 Task: Add Natural Factors Resveratrol Rich to the cart.
Action: Mouse moved to (222, 89)
Screenshot: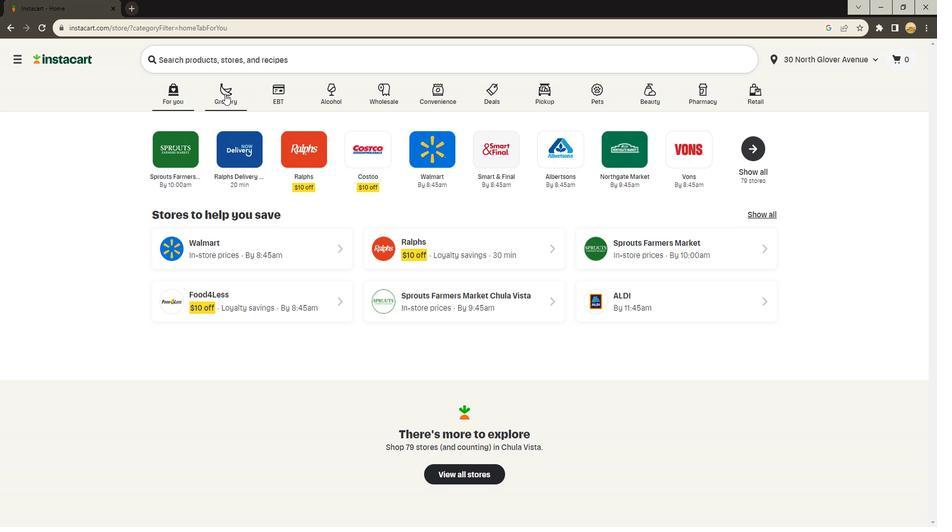 
Action: Mouse pressed left at (222, 89)
Screenshot: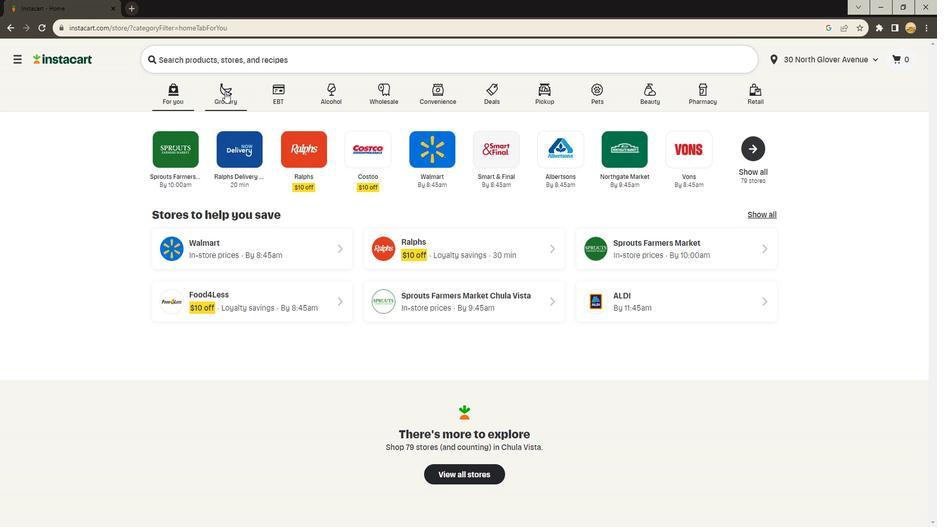 
Action: Mouse moved to (215, 269)
Screenshot: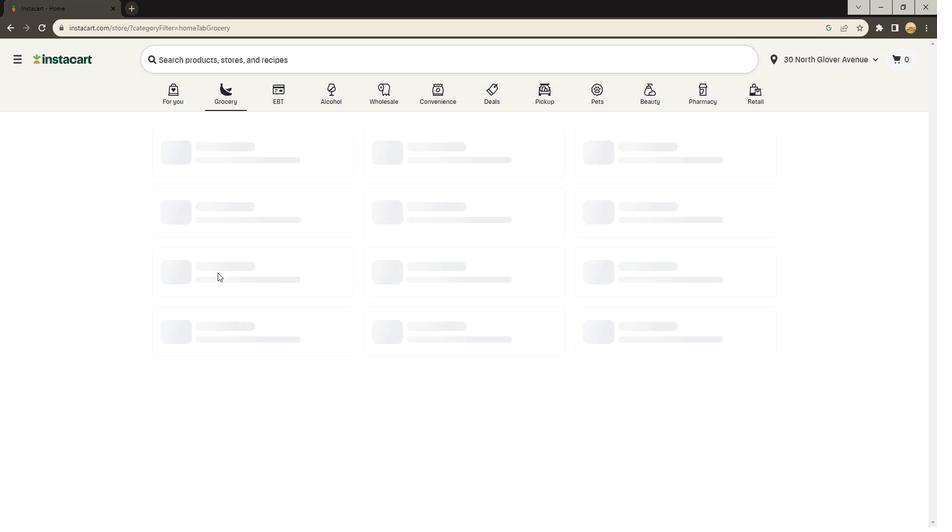 
Action: Mouse pressed left at (215, 269)
Screenshot: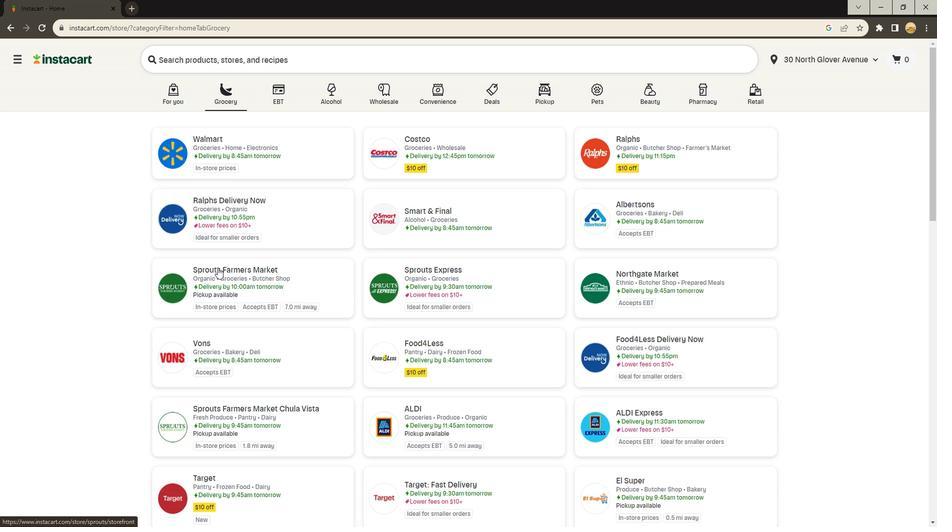 
Action: Mouse moved to (87, 298)
Screenshot: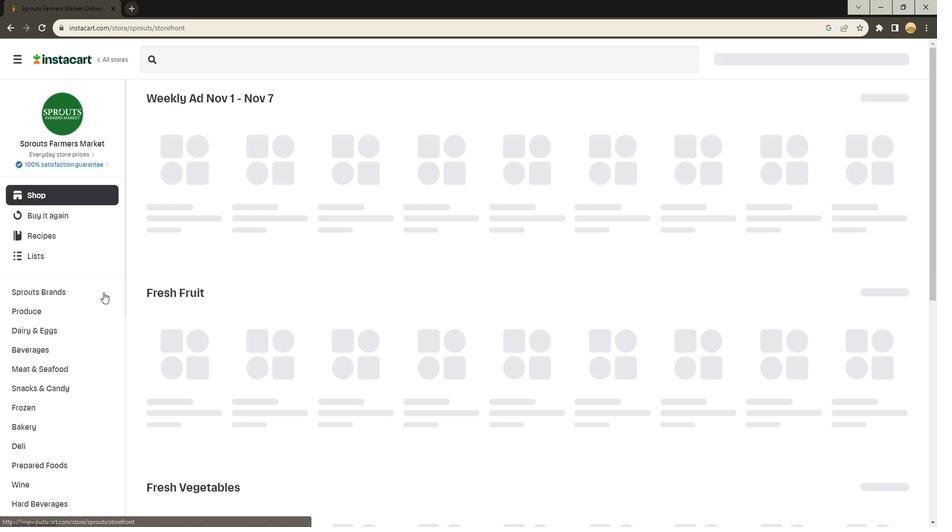 
Action: Mouse scrolled (87, 297) with delta (0, 0)
Screenshot: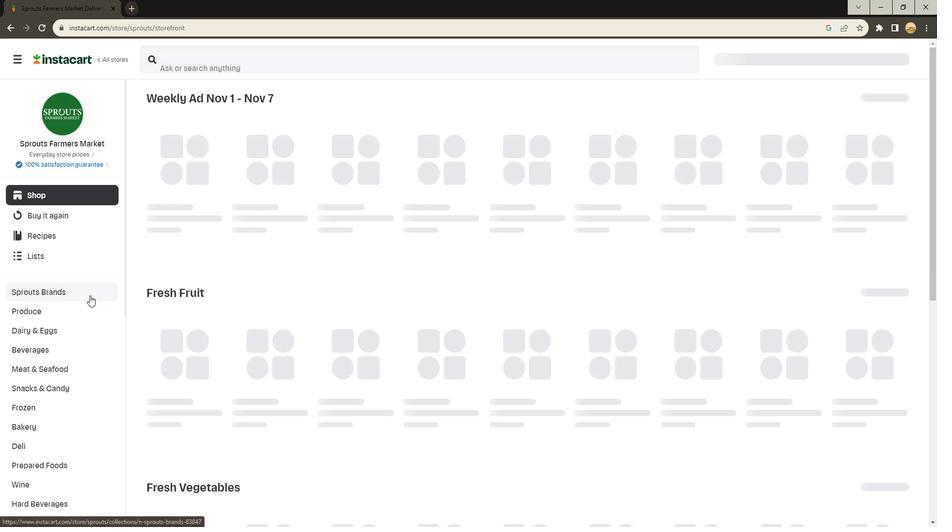 
Action: Mouse scrolled (87, 297) with delta (0, 0)
Screenshot: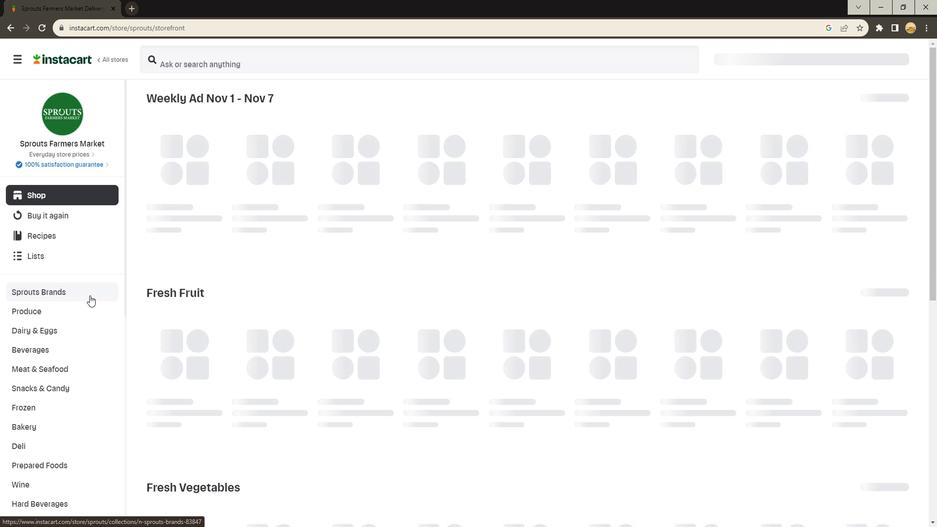 
Action: Mouse scrolled (87, 297) with delta (0, 0)
Screenshot: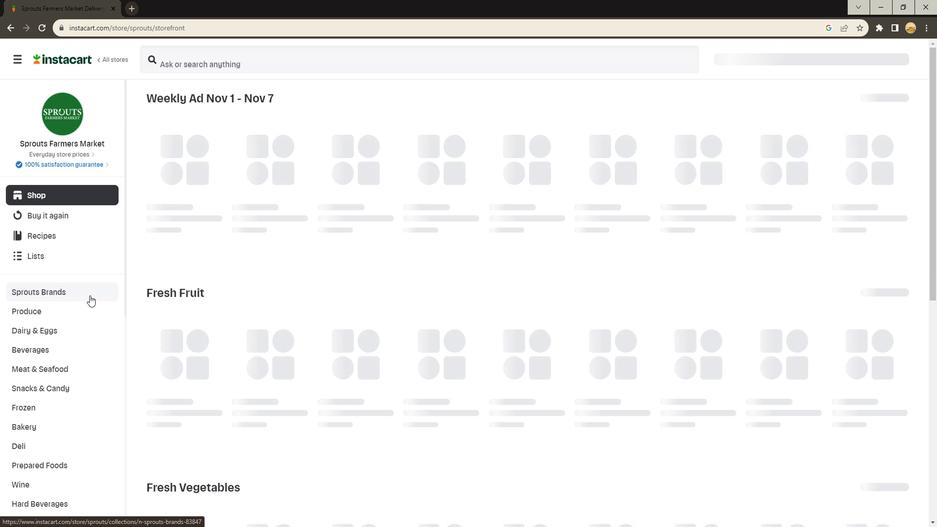
Action: Mouse scrolled (87, 297) with delta (0, 0)
Screenshot: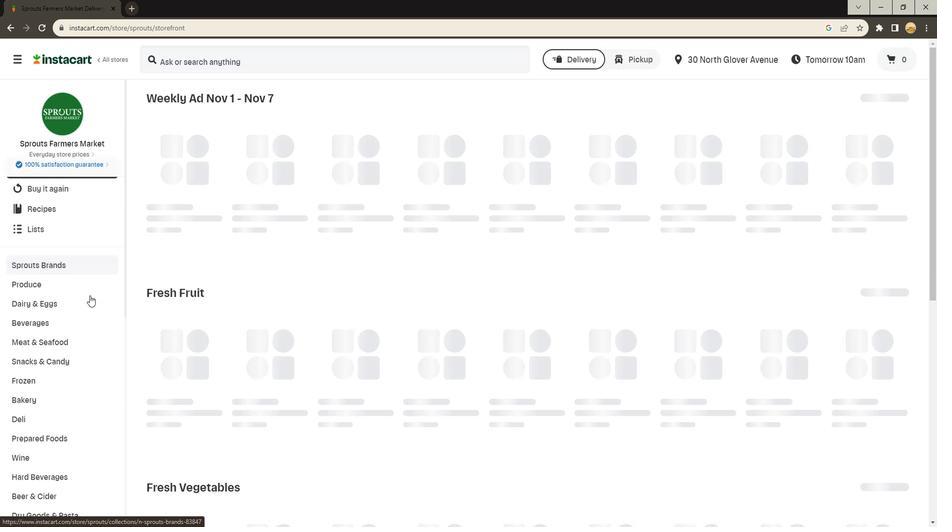 
Action: Mouse moved to (87, 298)
Screenshot: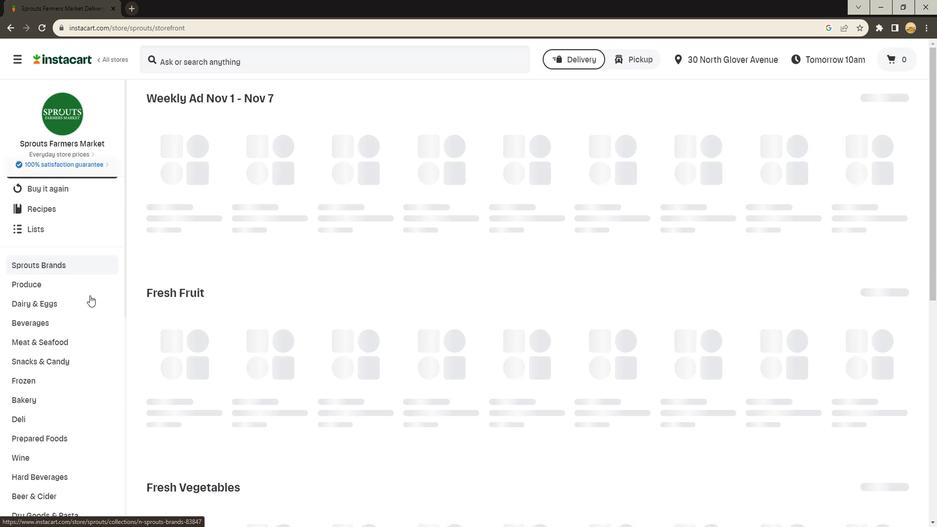 
Action: Mouse scrolled (87, 298) with delta (0, 0)
Screenshot: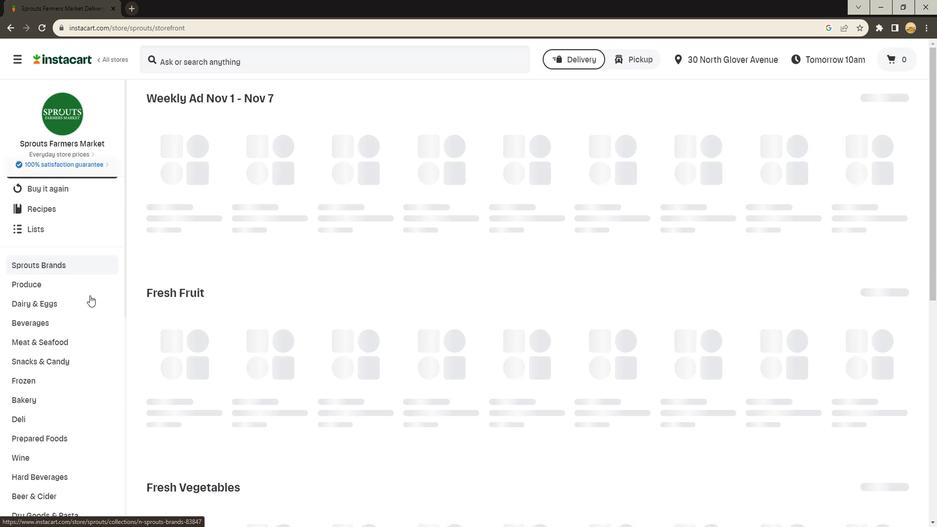 
Action: Mouse scrolled (87, 298) with delta (0, 0)
Screenshot: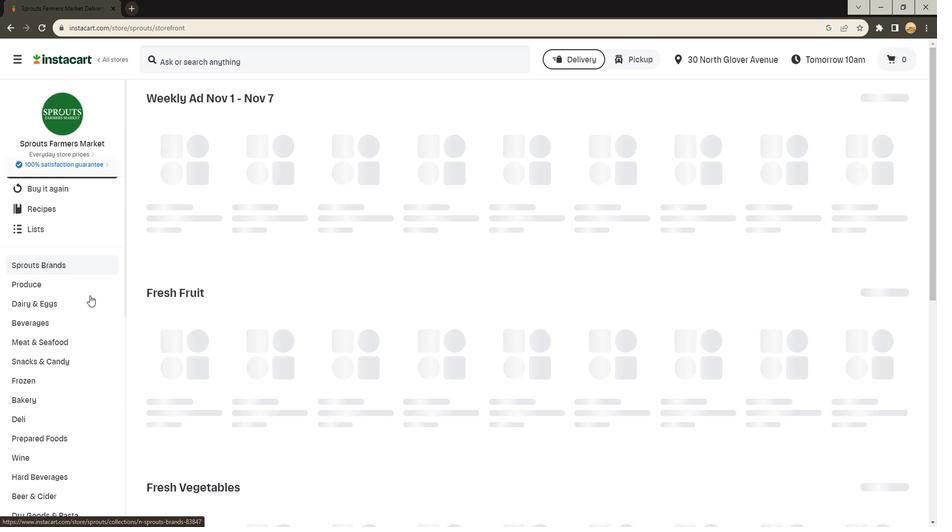 
Action: Mouse scrolled (87, 298) with delta (0, 0)
Screenshot: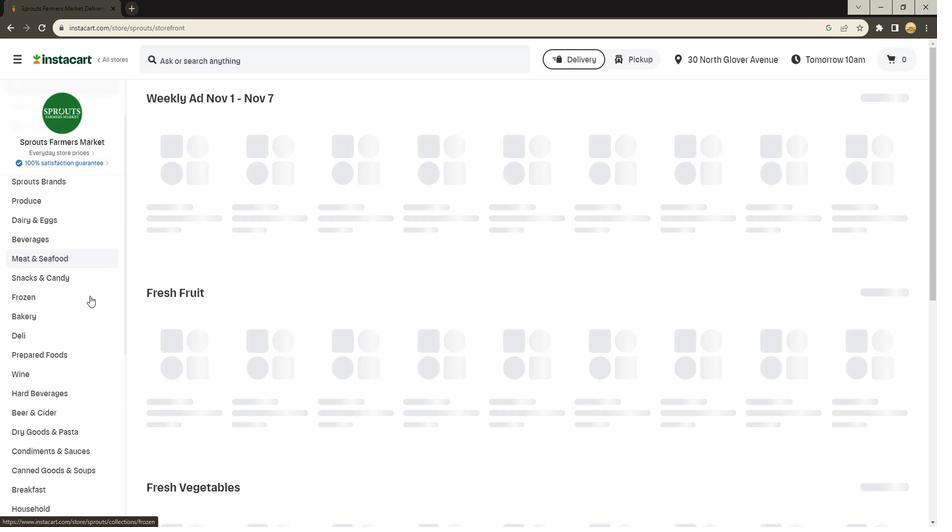 
Action: Mouse scrolled (87, 298) with delta (0, 0)
Screenshot: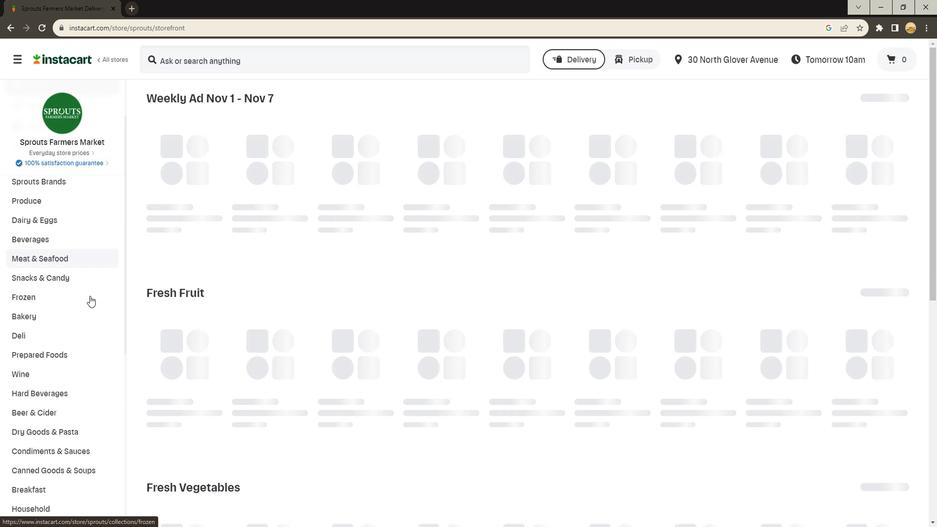 
Action: Mouse moved to (44, 287)
Screenshot: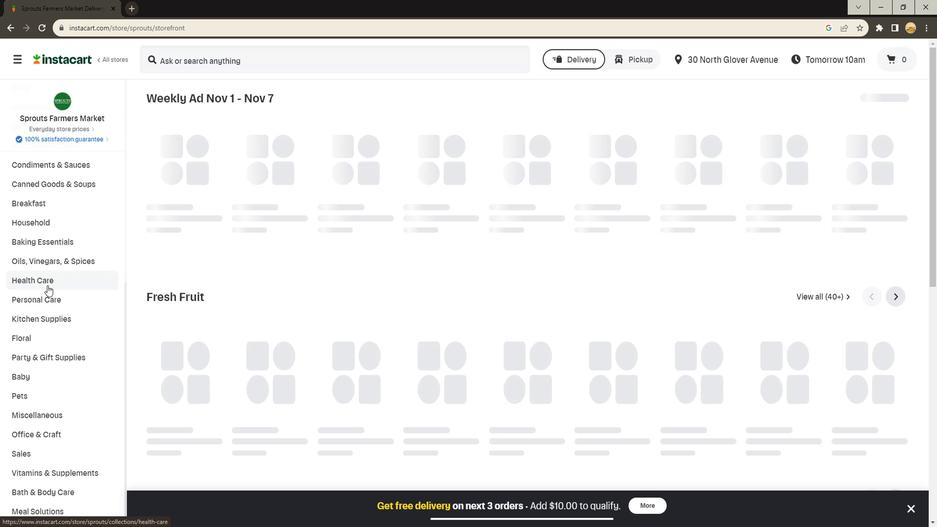 
Action: Mouse pressed left at (44, 287)
Screenshot: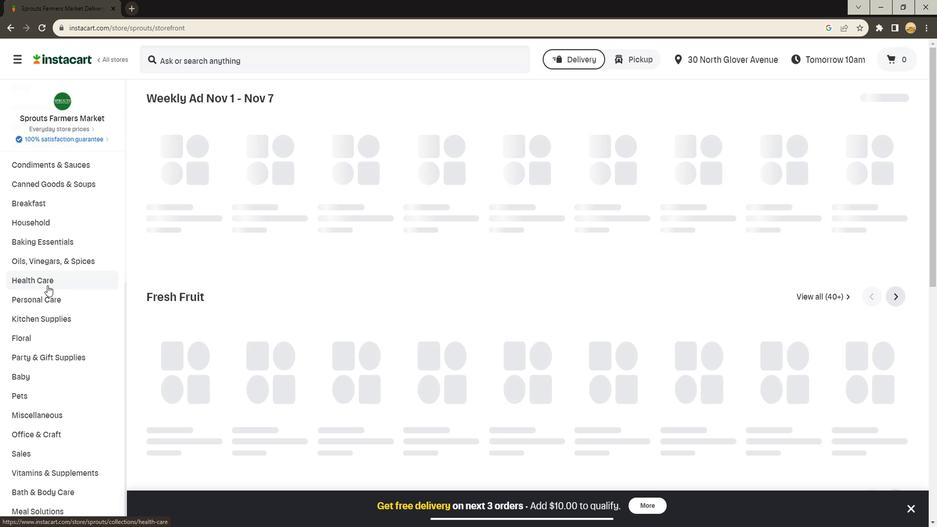 
Action: Mouse moved to (357, 127)
Screenshot: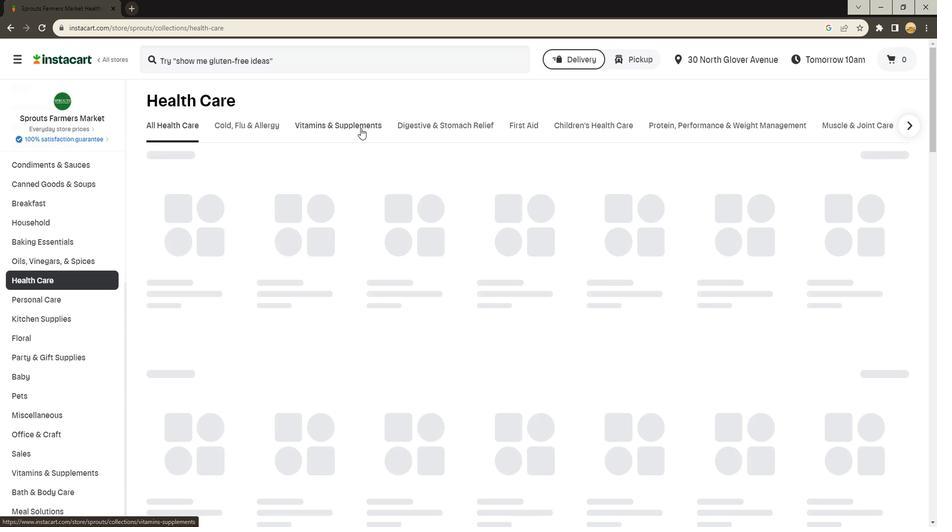 
Action: Mouse pressed left at (357, 127)
Screenshot: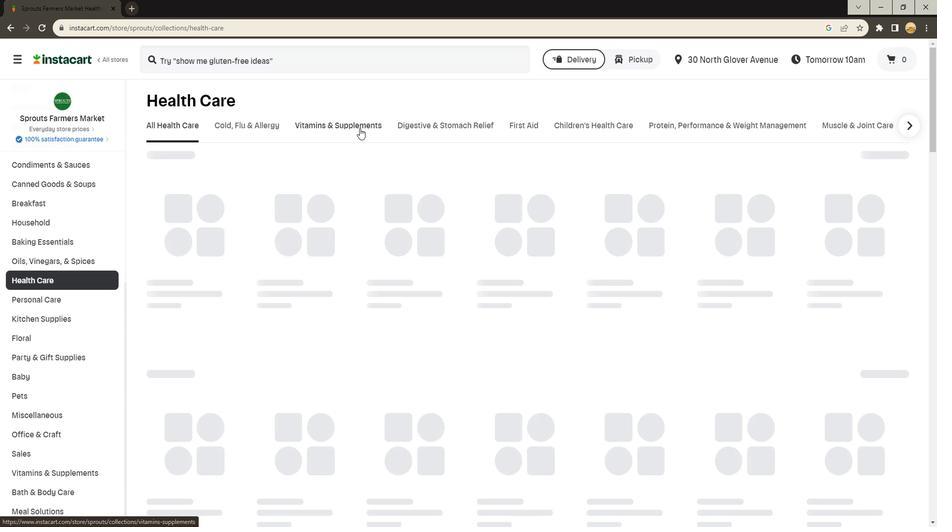 
Action: Mouse moved to (916, 166)
Screenshot: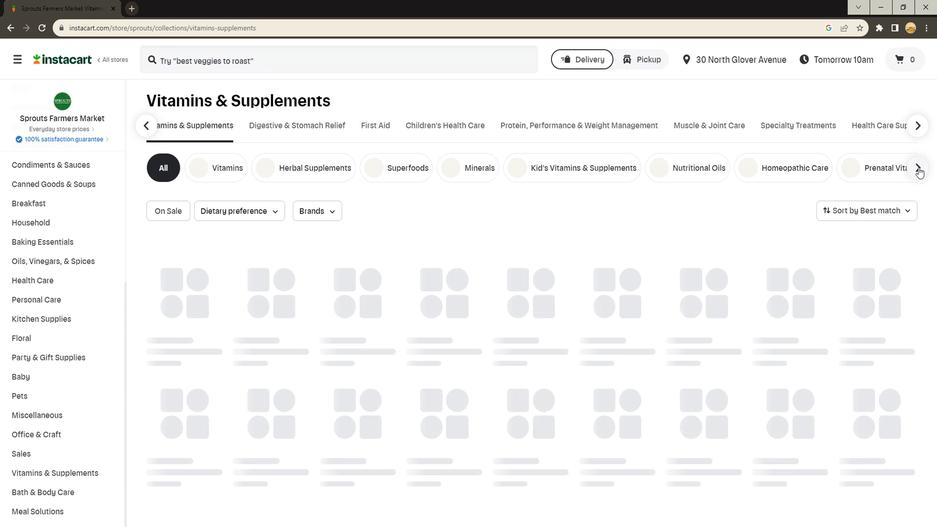 
Action: Mouse pressed left at (916, 166)
Screenshot: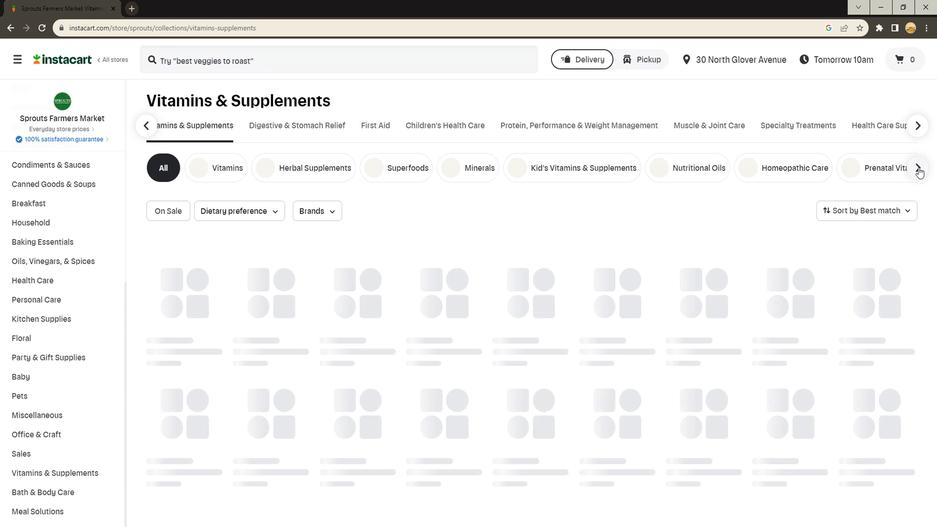 
Action: Mouse moved to (508, 164)
Screenshot: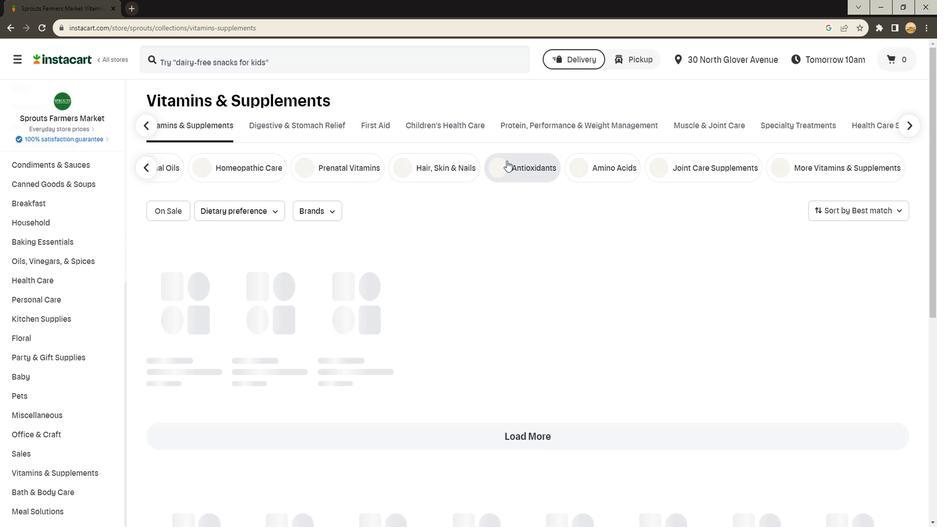 
Action: Mouse pressed left at (508, 164)
Screenshot: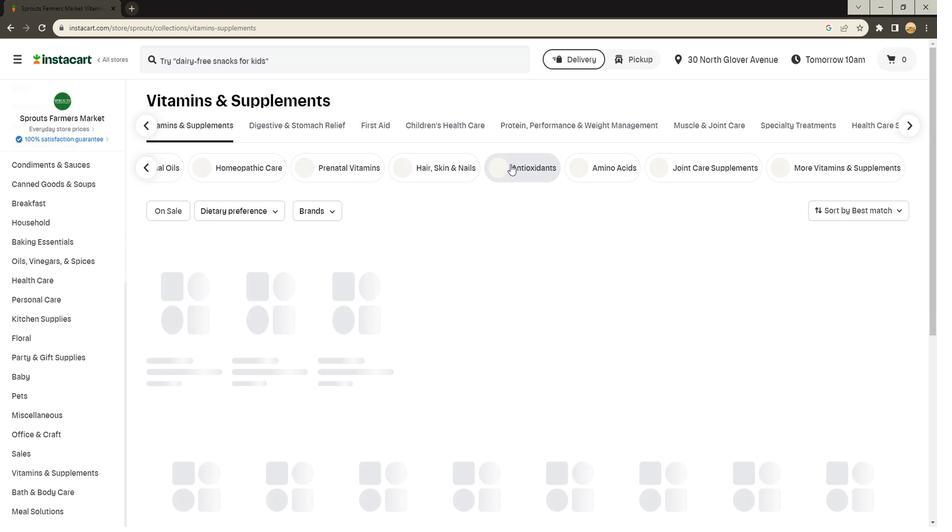
Action: Mouse moved to (269, 56)
Screenshot: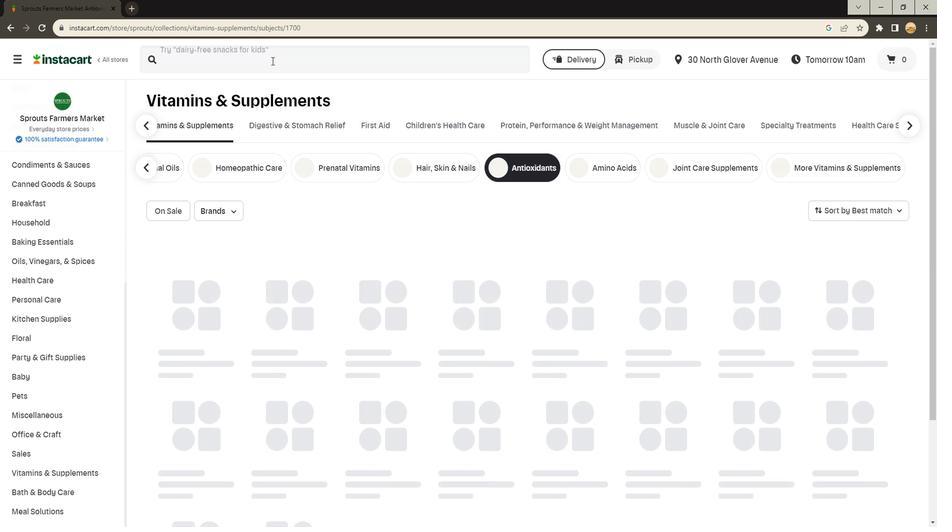 
Action: Mouse pressed left at (269, 56)
Screenshot: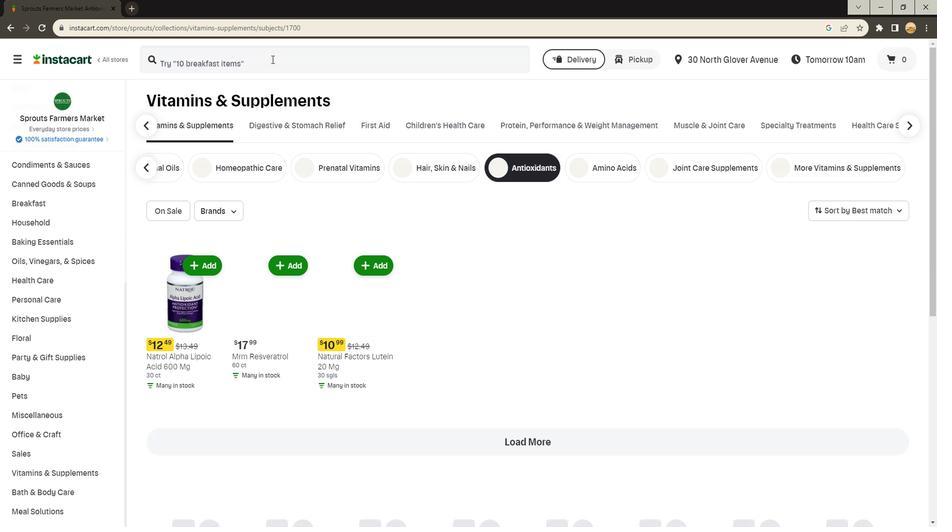 
Action: Key pressed <Key.shift>NAtural<Key.space><Key.shift><Key.shift><Key.shift>Factors<Key.space><Key.shift>Reseratrol<Key.space><Key.shift>Rich<Key.enter>
Screenshot: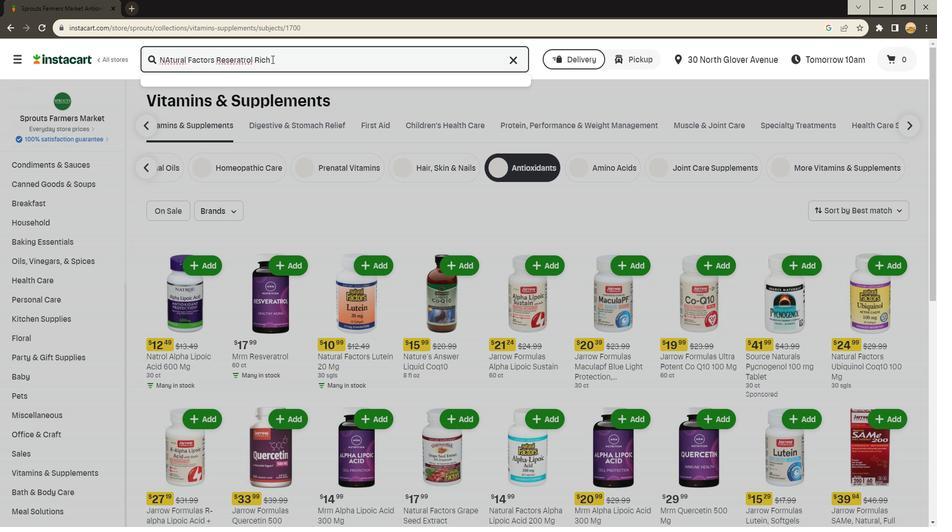 
Action: Mouse moved to (267, 320)
Screenshot: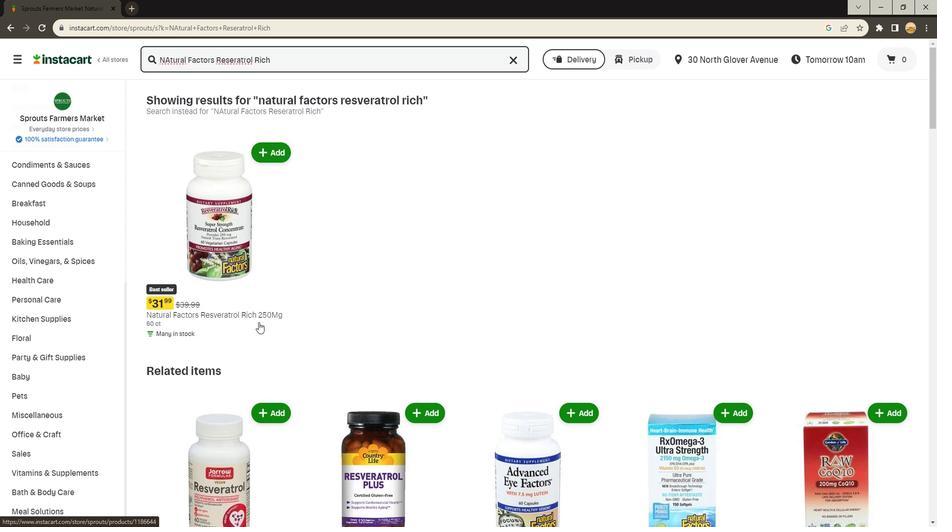 
Action: Mouse scrolled (267, 320) with delta (0, 0)
Screenshot: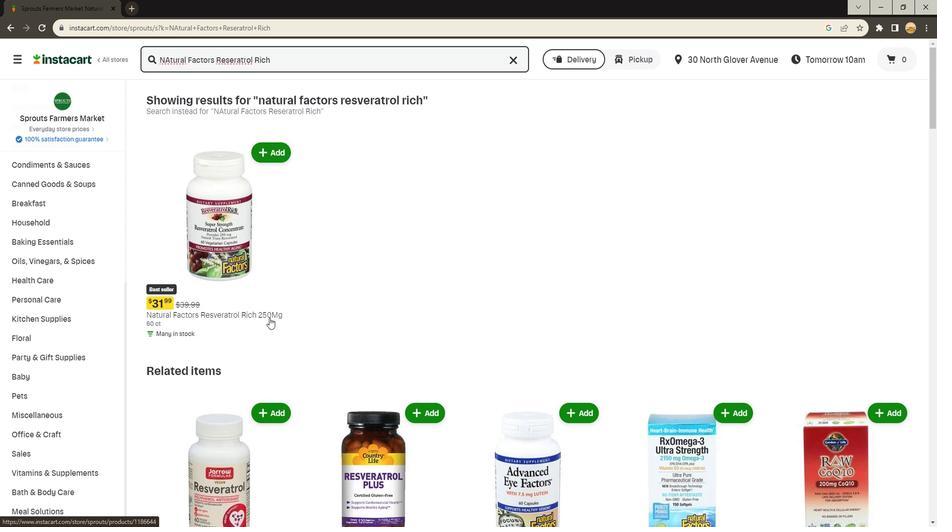 
Action: Mouse scrolled (267, 320) with delta (0, 0)
Screenshot: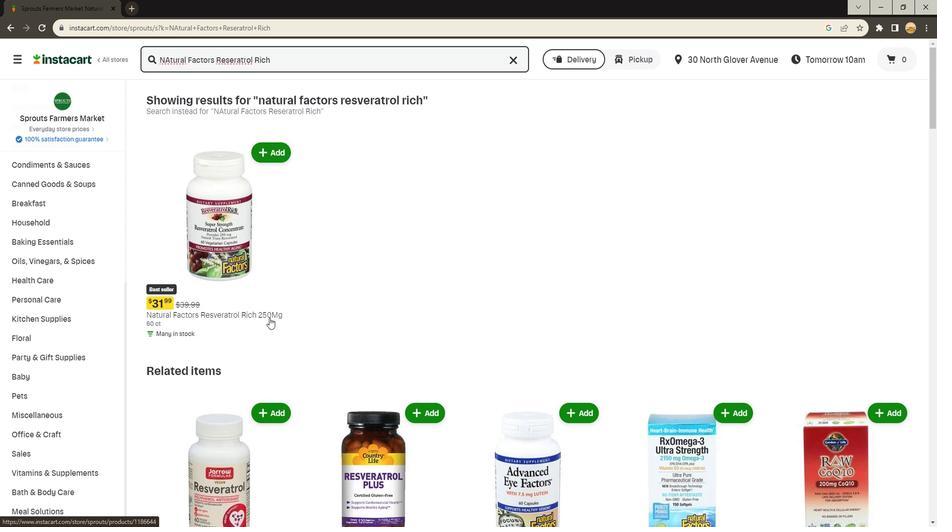 
Action: Mouse scrolled (267, 320) with delta (0, 0)
Screenshot: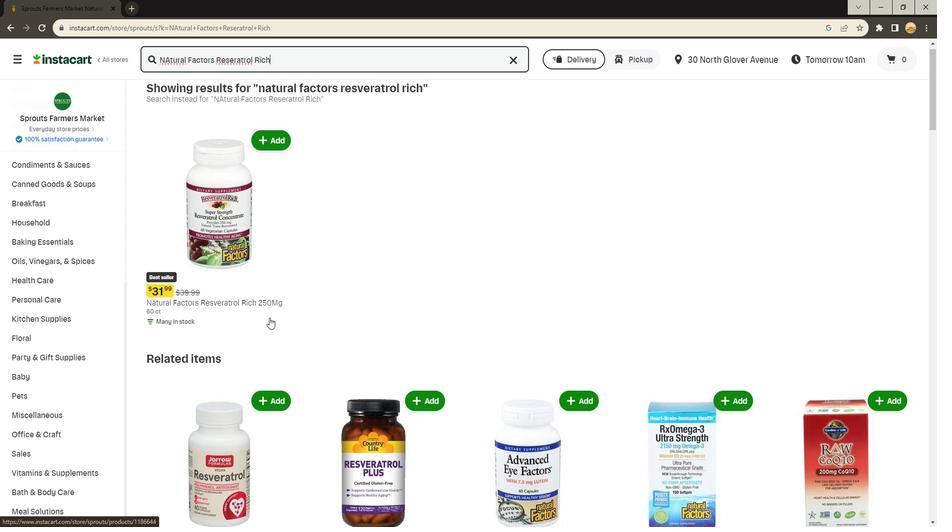 
Action: Mouse scrolled (267, 320) with delta (0, 0)
Screenshot: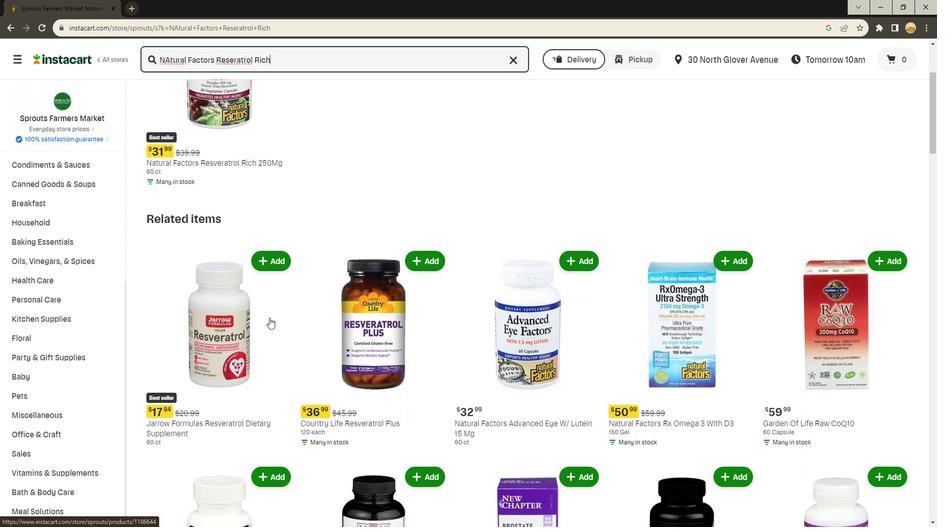 
Action: Mouse scrolled (267, 320) with delta (0, 0)
Screenshot: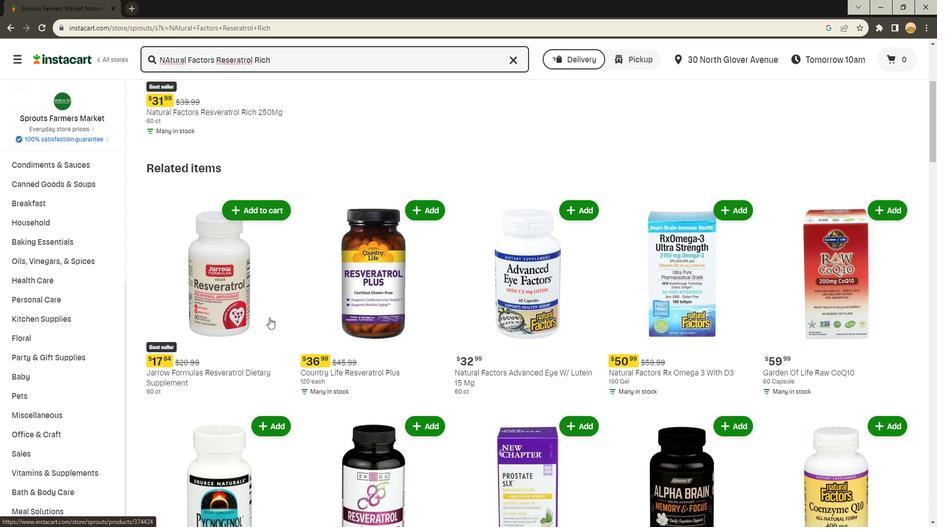 
Action: Mouse scrolled (267, 320) with delta (0, 0)
Screenshot: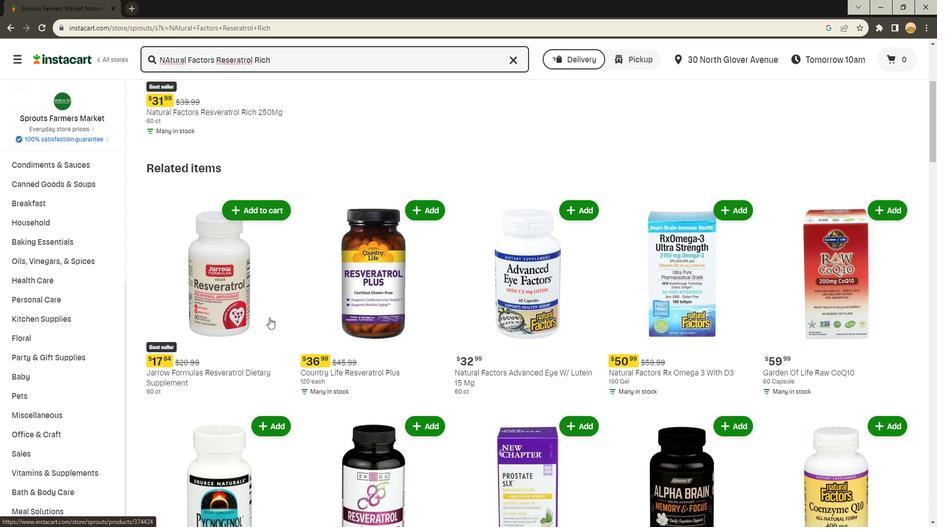 
Action: Mouse scrolled (267, 320) with delta (0, 0)
Screenshot: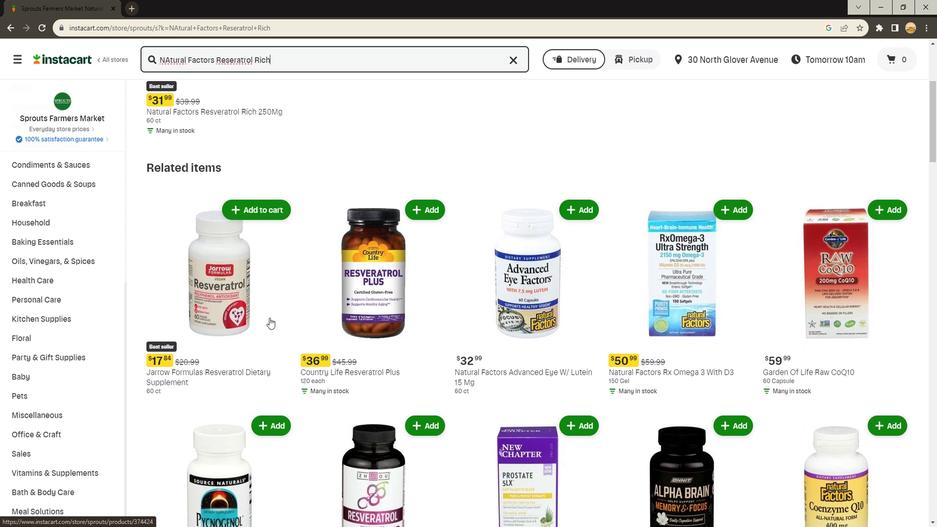
Action: Mouse scrolled (267, 320) with delta (0, 0)
Screenshot: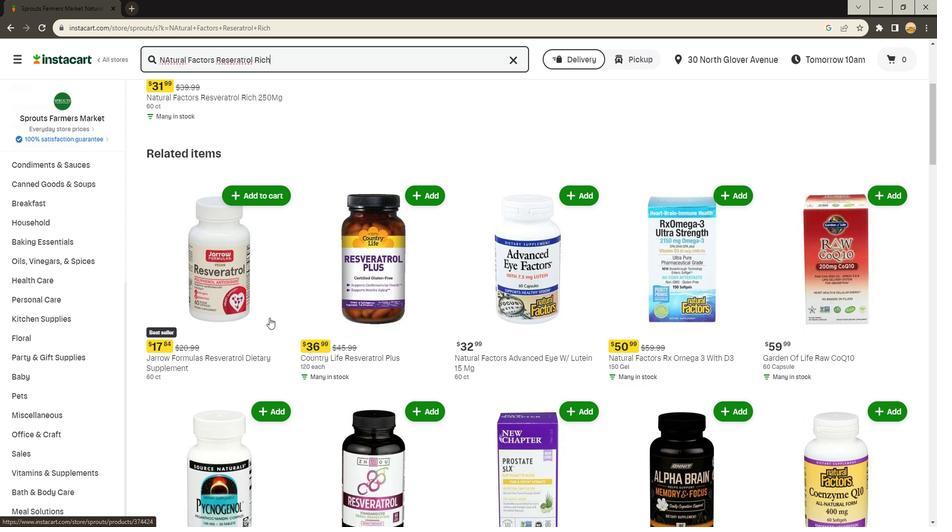
Action: Mouse scrolled (267, 320) with delta (0, 0)
Screenshot: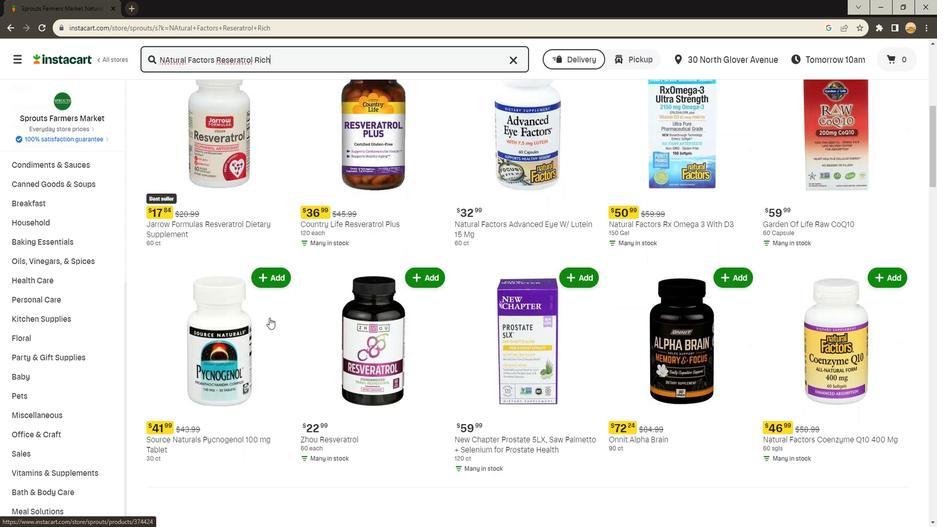 
Action: Mouse scrolled (267, 320) with delta (0, 0)
Screenshot: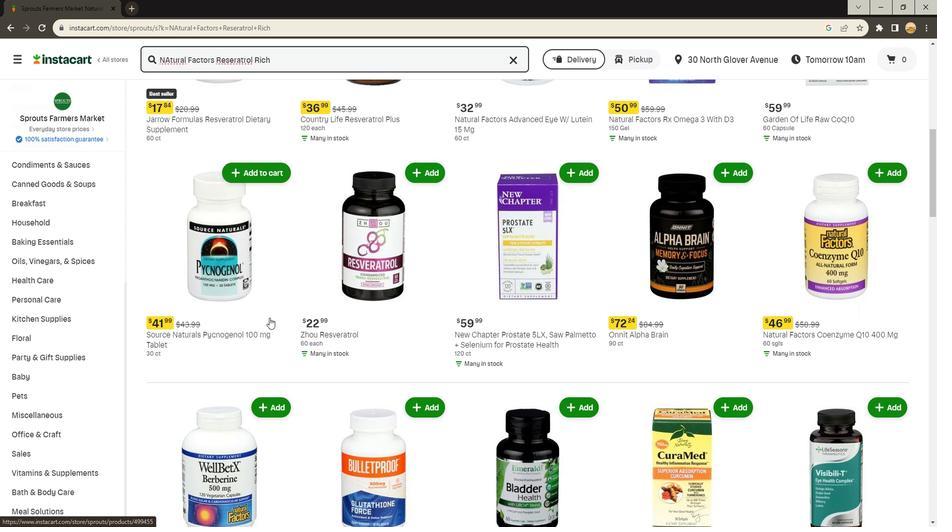 
Action: Mouse scrolled (267, 320) with delta (0, 0)
Screenshot: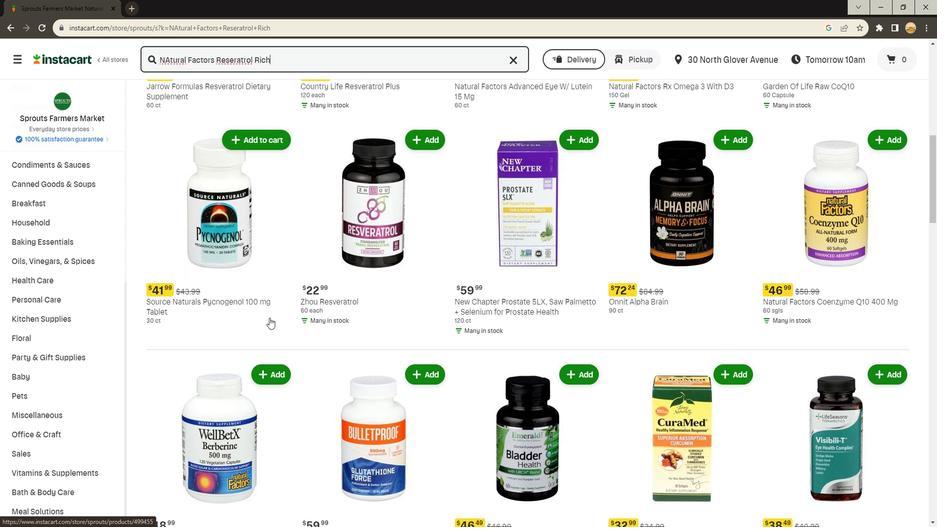 
Action: Mouse scrolled (267, 320) with delta (0, 0)
Screenshot: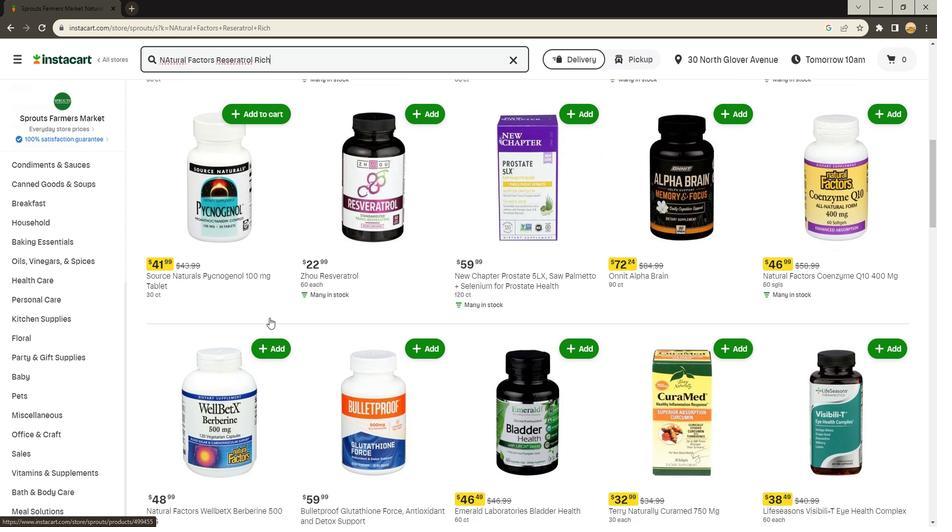 
Action: Mouse scrolled (267, 320) with delta (0, 0)
Screenshot: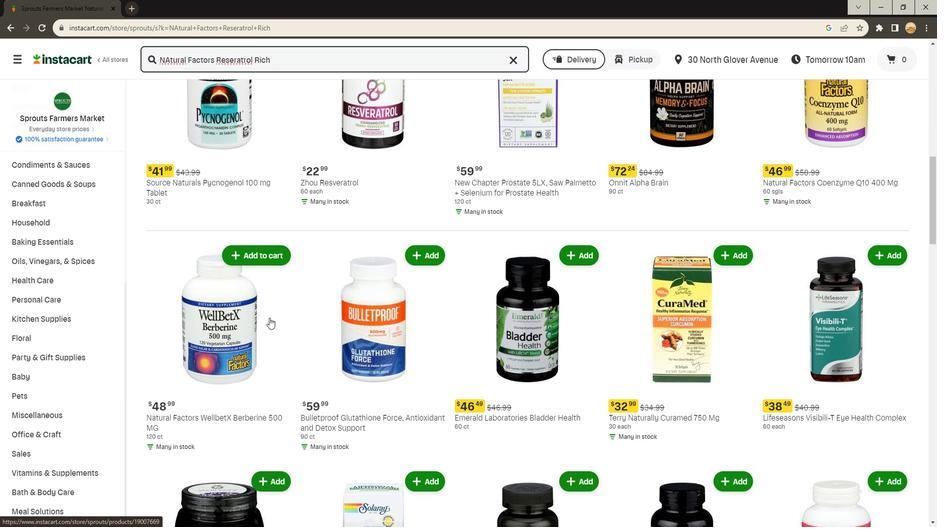 
Action: Mouse scrolled (267, 320) with delta (0, 0)
Screenshot: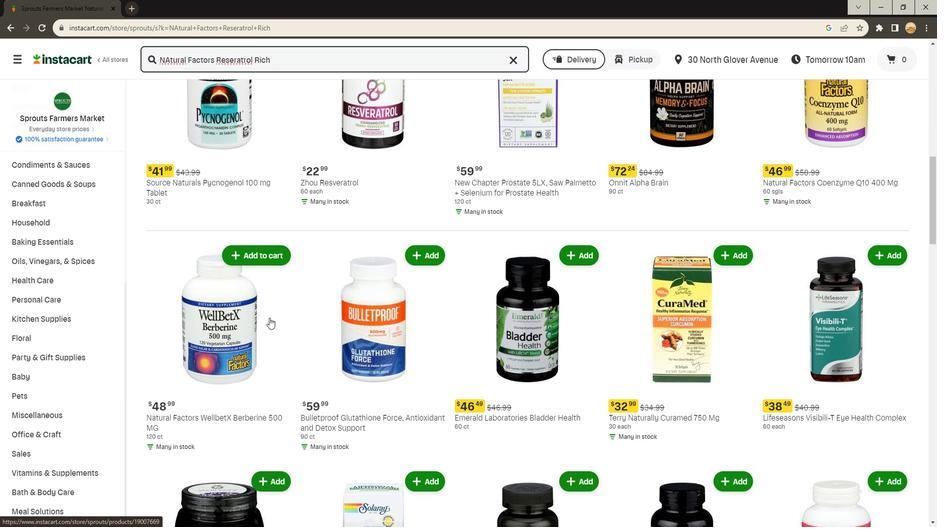 
Action: Mouse scrolled (267, 320) with delta (0, 0)
Screenshot: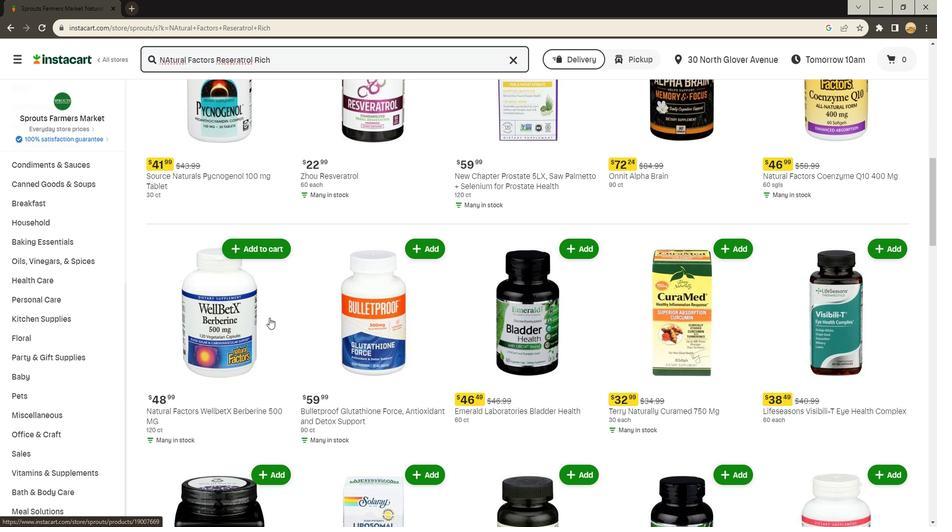 
Action: Mouse scrolled (267, 320) with delta (0, 0)
Screenshot: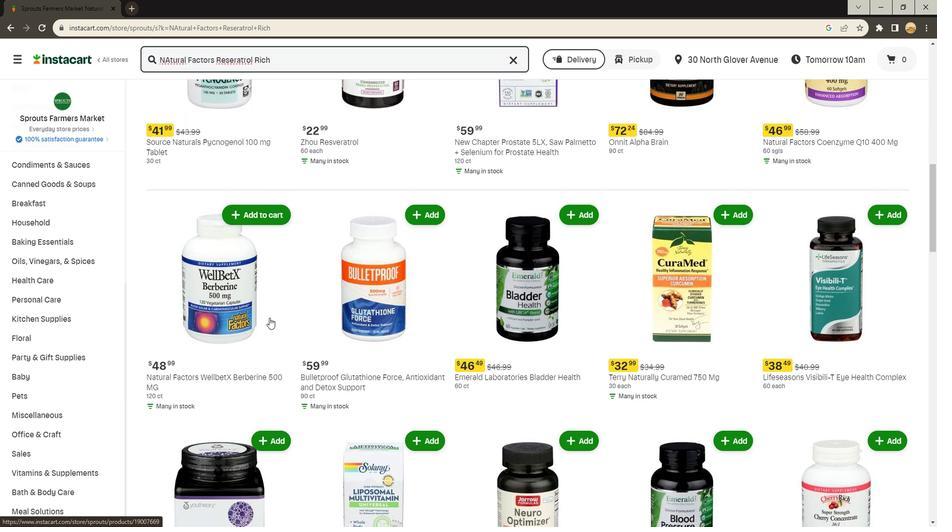 
Action: Mouse scrolled (267, 320) with delta (0, 0)
Screenshot: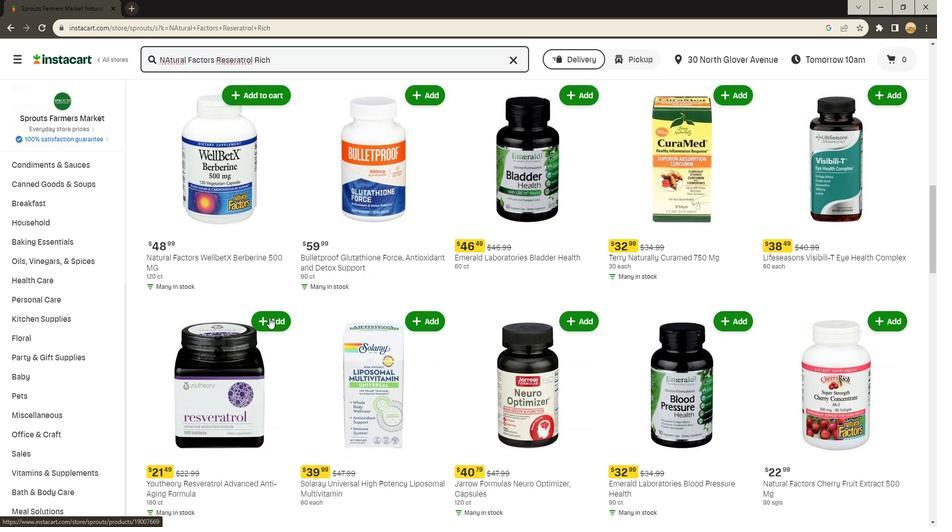 
Action: Mouse scrolled (267, 320) with delta (0, 0)
Screenshot: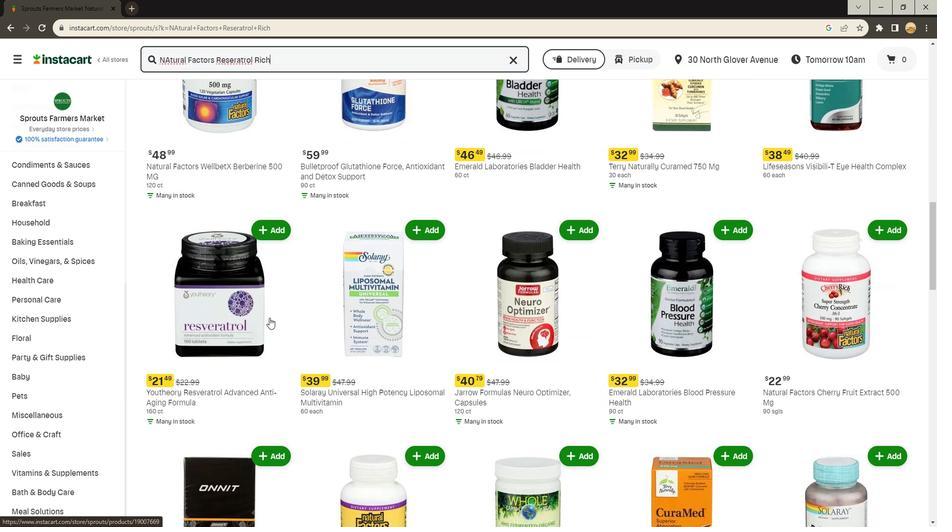 
Action: Mouse scrolled (267, 320) with delta (0, 0)
Screenshot: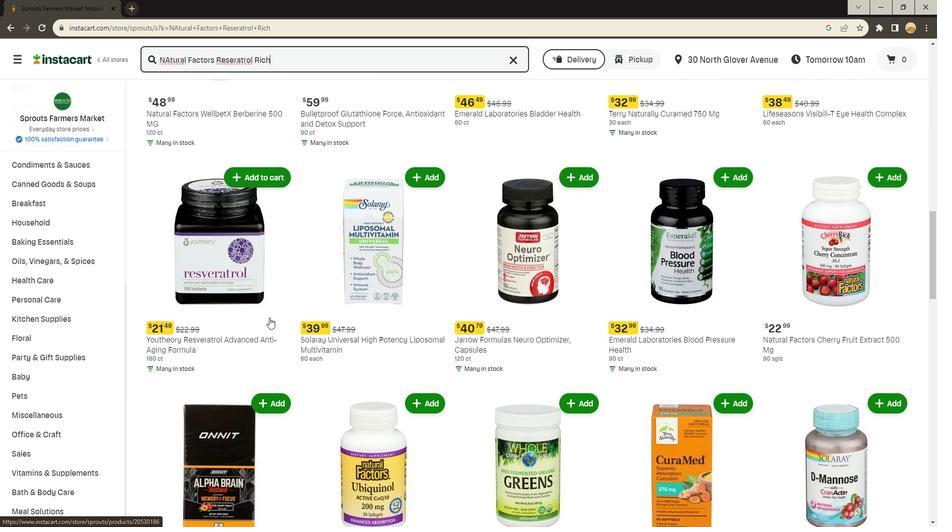 
Action: Mouse scrolled (267, 320) with delta (0, 0)
Screenshot: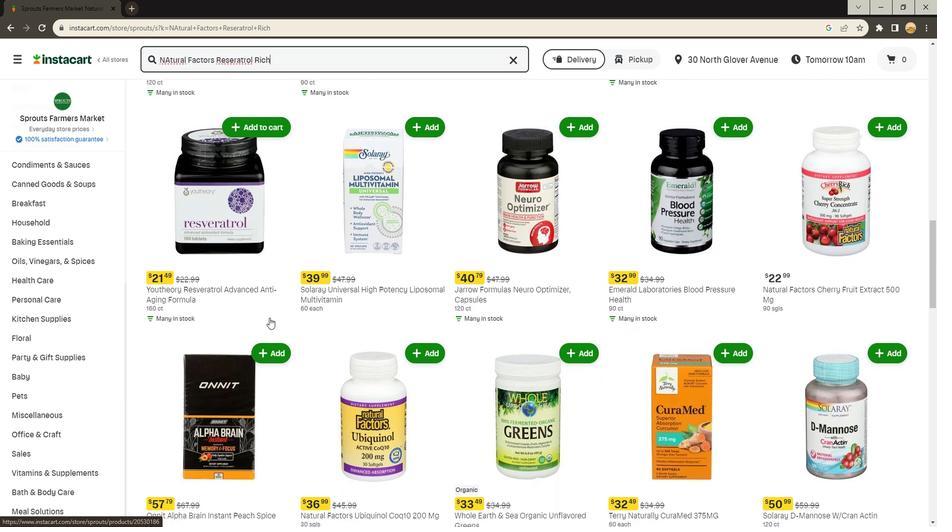 
Action: Mouse scrolled (267, 320) with delta (0, 0)
Screenshot: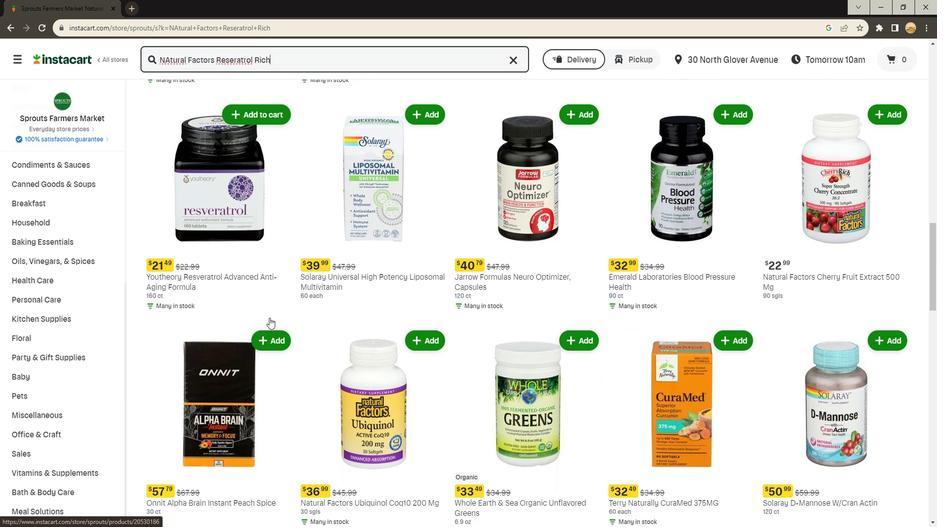 
Action: Mouse scrolled (267, 320) with delta (0, 0)
Screenshot: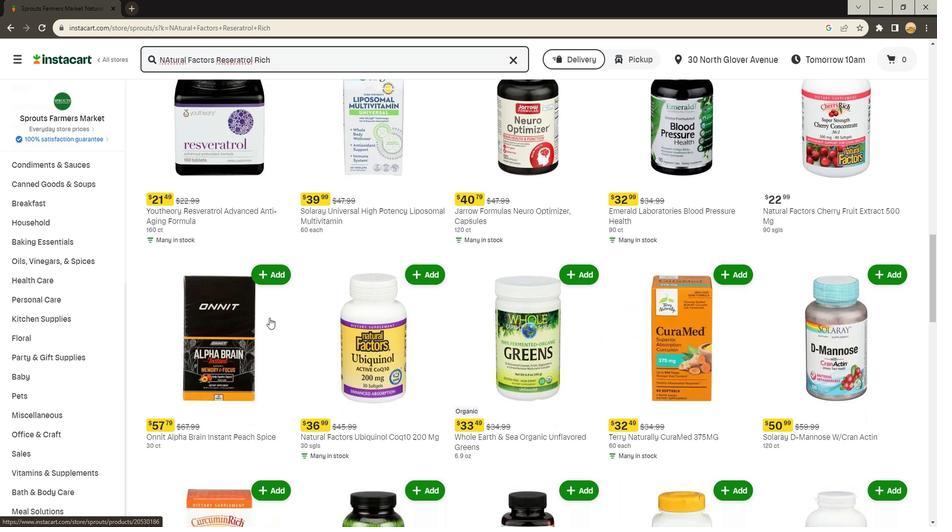 
Action: Mouse scrolled (267, 320) with delta (0, 0)
Screenshot: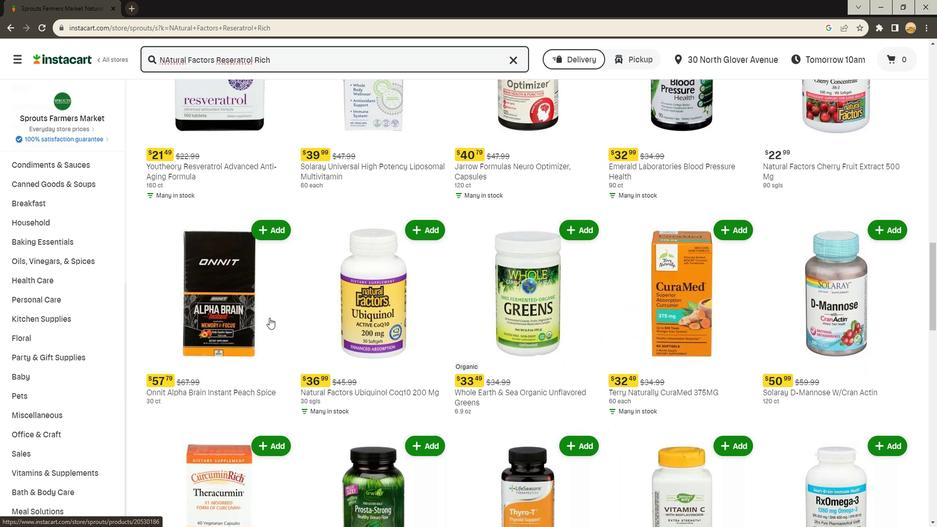 
Action: Mouse scrolled (267, 320) with delta (0, 0)
Screenshot: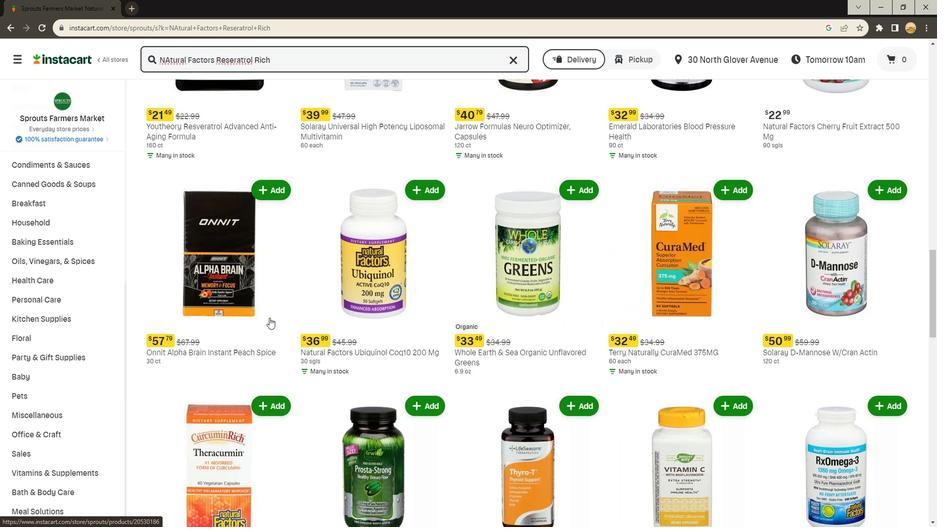 
Action: Mouse scrolled (267, 320) with delta (0, 0)
Screenshot: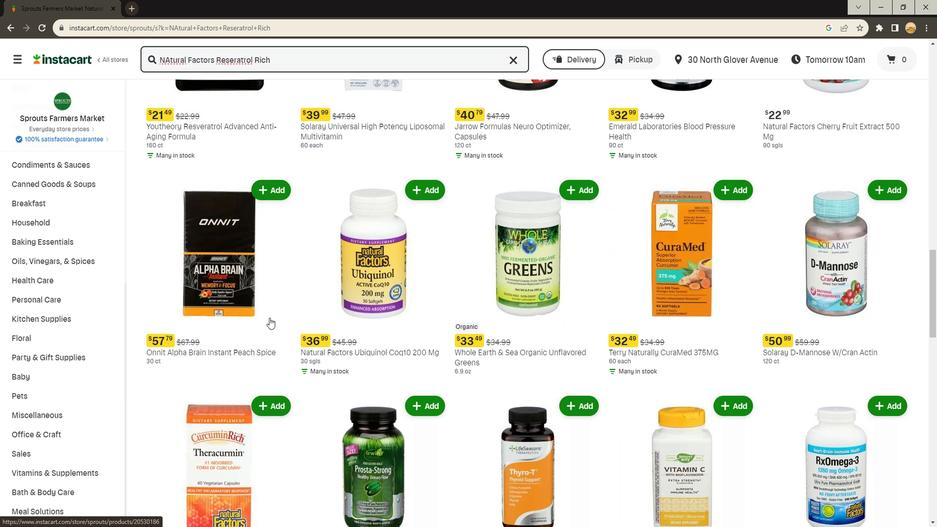 
Action: Mouse scrolled (267, 320) with delta (0, 0)
Screenshot: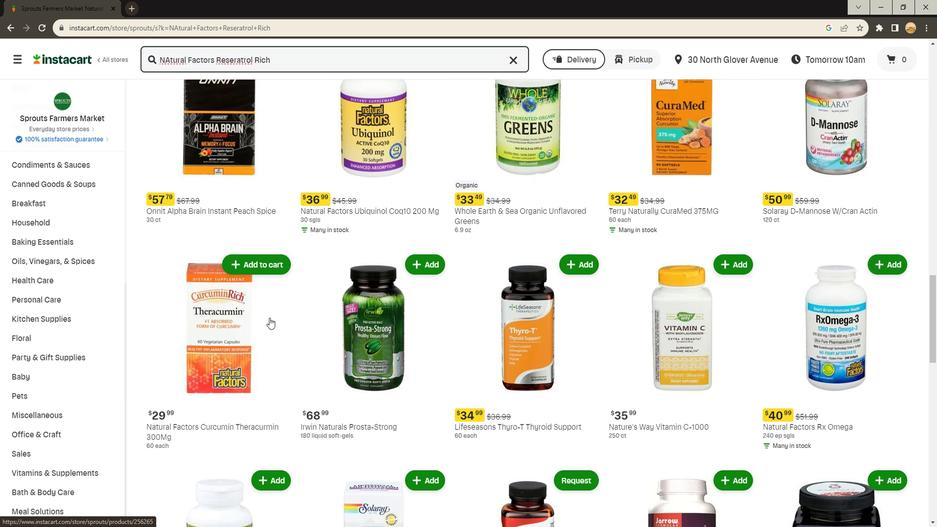 
Action: Mouse scrolled (267, 320) with delta (0, 0)
Screenshot: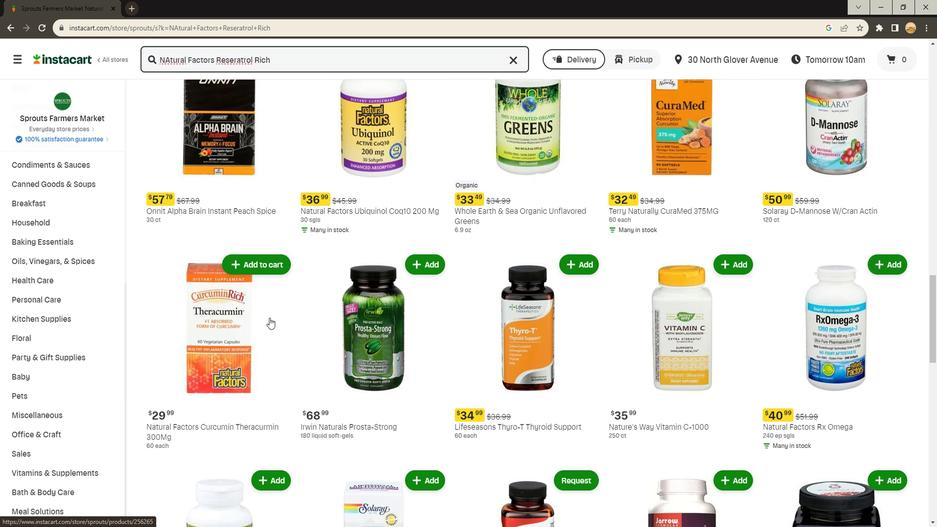 
Action: Mouse scrolled (267, 320) with delta (0, 0)
Screenshot: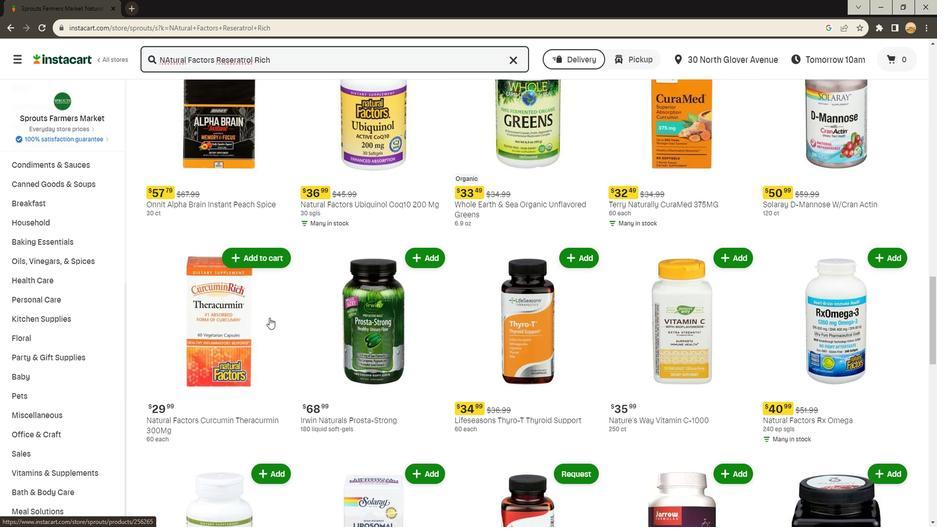 
Action: Mouse scrolled (267, 320) with delta (0, 0)
Screenshot: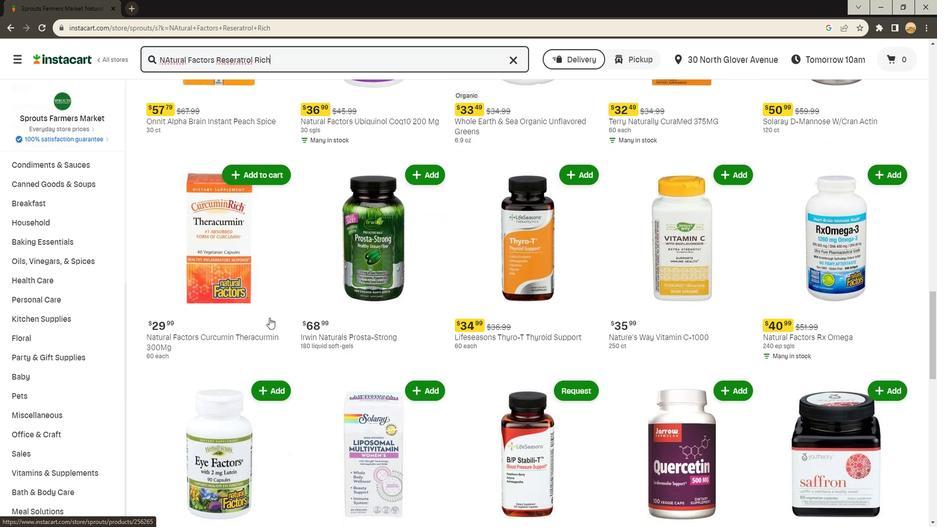
Action: Mouse scrolled (267, 320) with delta (0, 0)
Screenshot: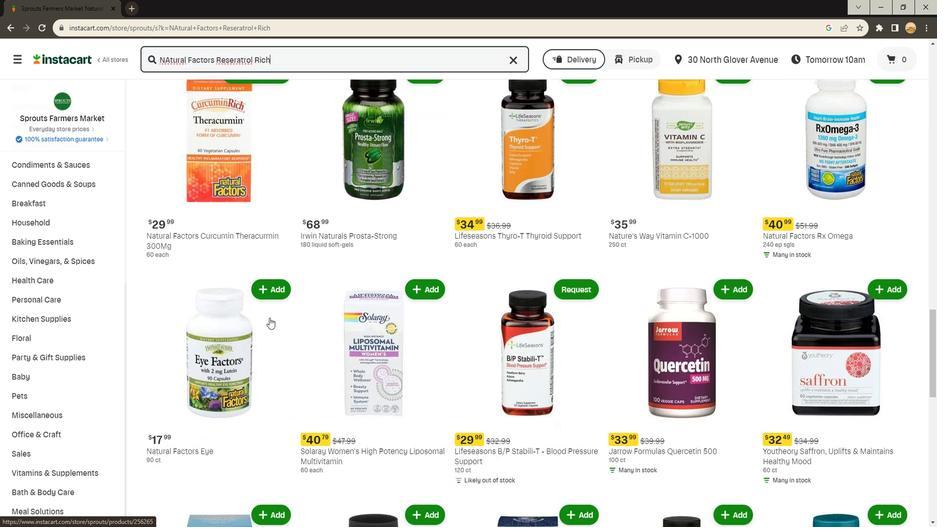 
Action: Mouse scrolled (267, 320) with delta (0, 0)
Screenshot: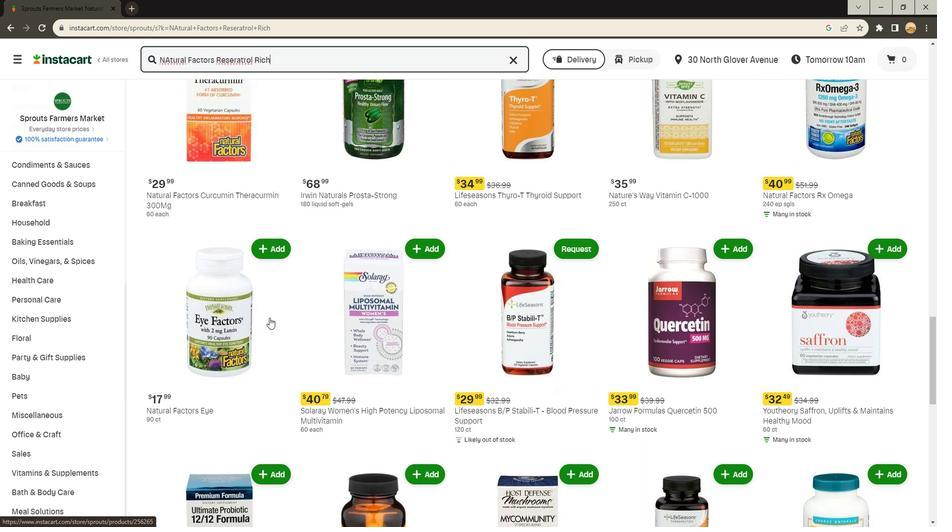 
Action: Mouse scrolled (267, 320) with delta (0, 0)
Screenshot: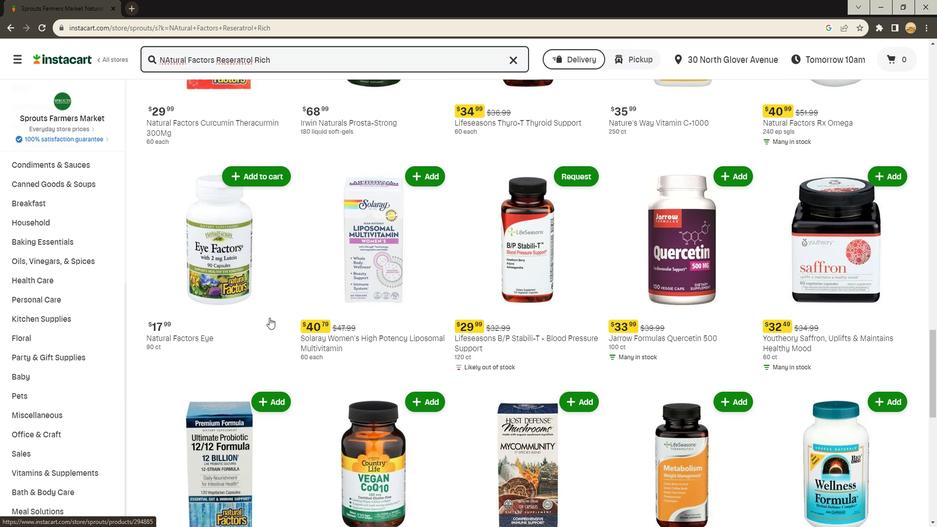 
Action: Mouse scrolled (267, 320) with delta (0, 0)
Screenshot: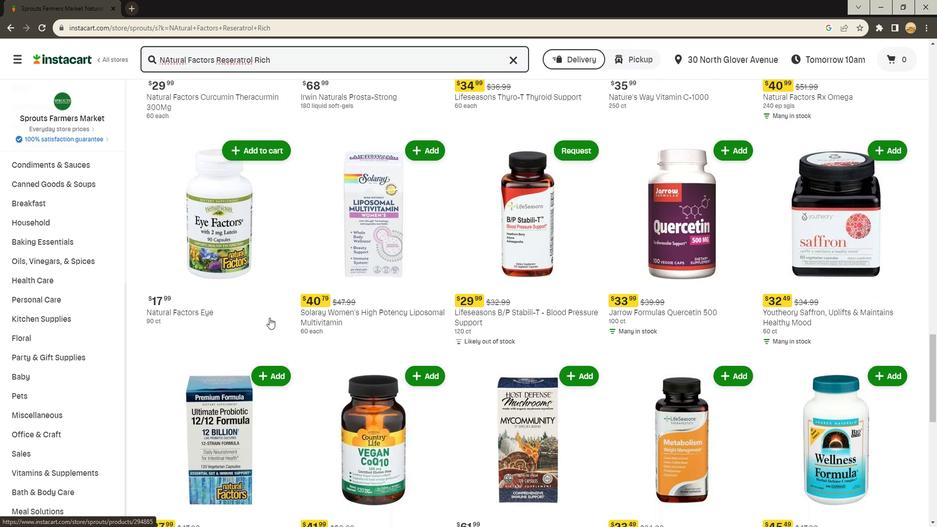
Action: Mouse scrolled (267, 320) with delta (0, 0)
Screenshot: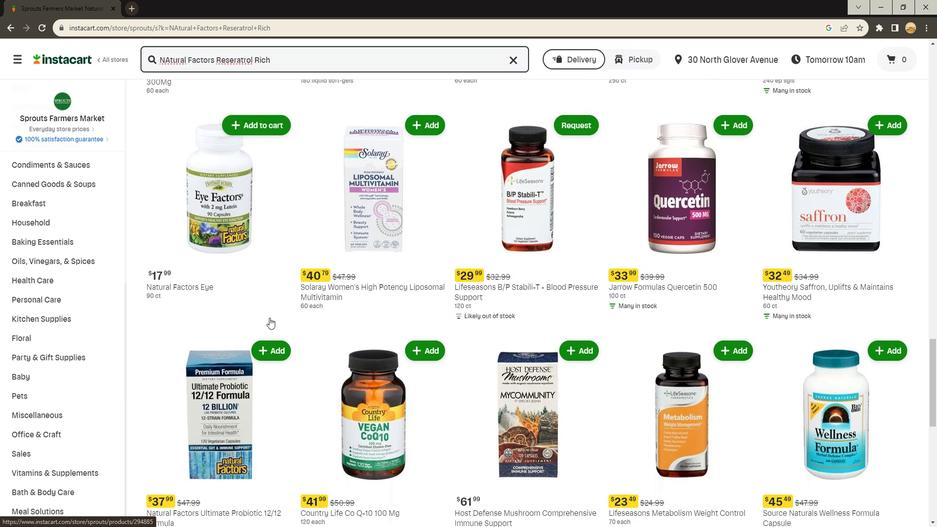 
Action: Mouse scrolled (267, 320) with delta (0, 0)
Screenshot: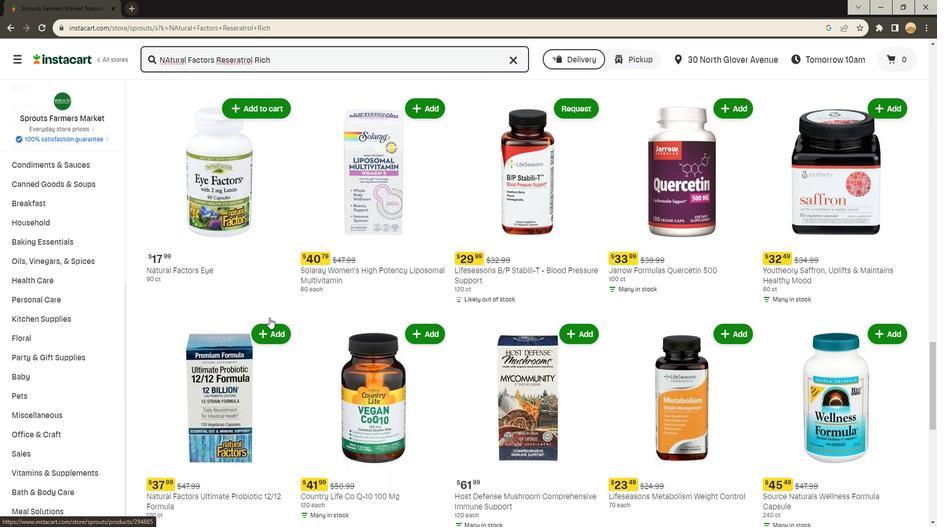 
Action: Mouse scrolled (267, 320) with delta (0, 0)
Screenshot: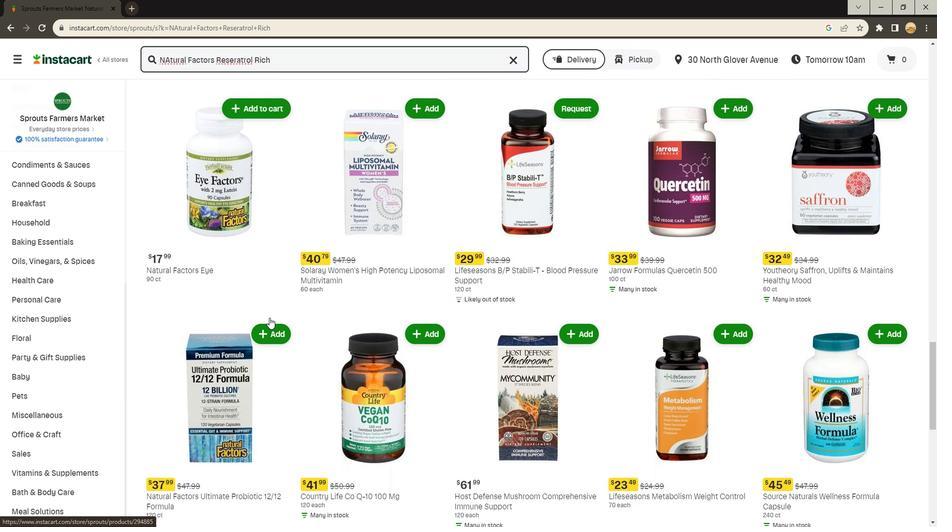 
Action: Mouse scrolled (267, 320) with delta (0, 0)
Screenshot: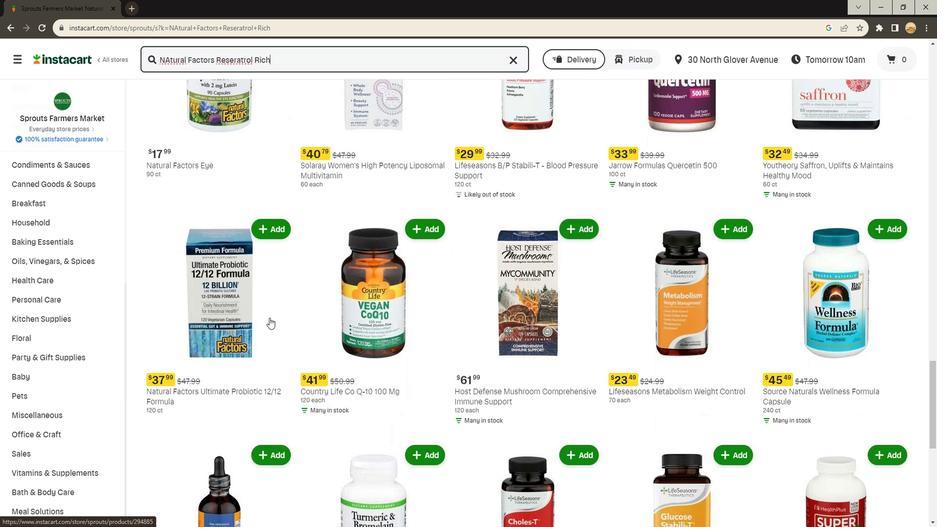
Action: Mouse scrolled (267, 320) with delta (0, 0)
Screenshot: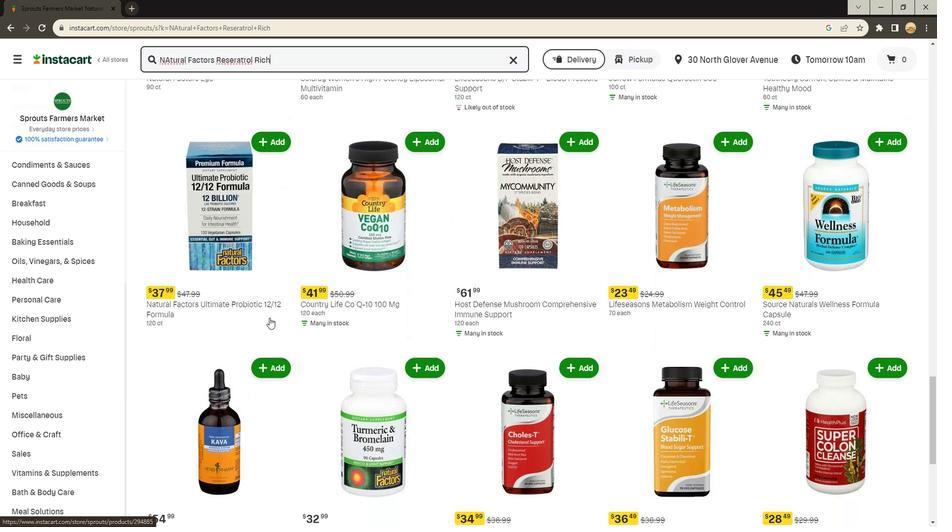 
Action: Mouse scrolled (267, 320) with delta (0, 0)
Screenshot: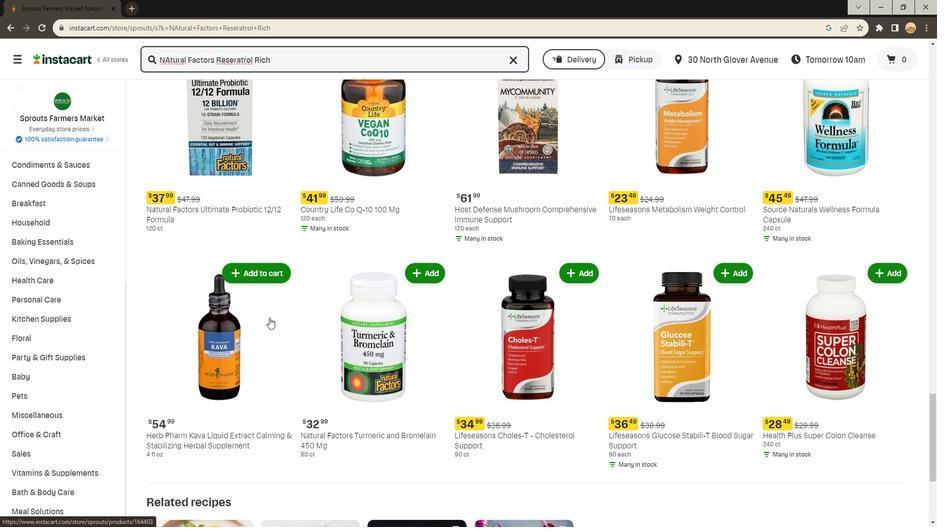 
Action: Mouse scrolled (267, 320) with delta (0, 0)
Screenshot: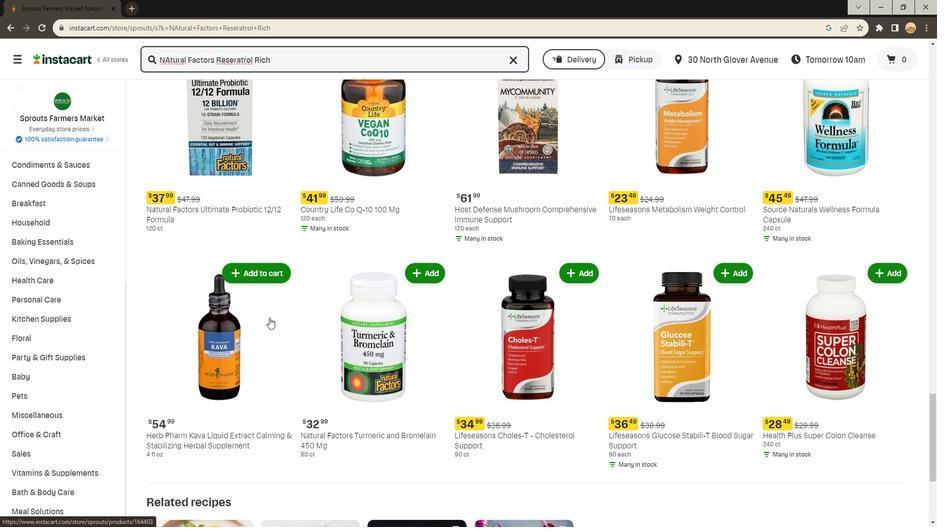
Action: Mouse scrolled (267, 320) with delta (0, 0)
Screenshot: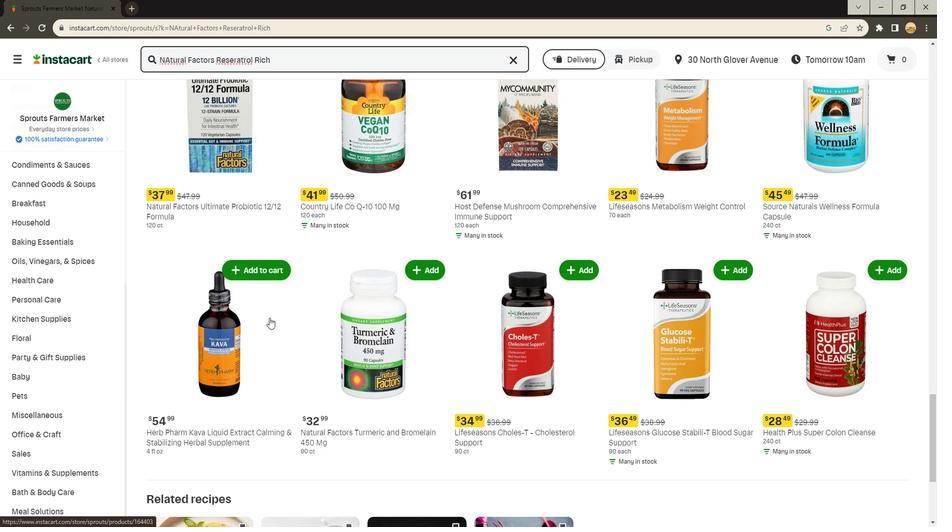 
Action: Mouse scrolled (267, 320) with delta (0, 0)
Screenshot: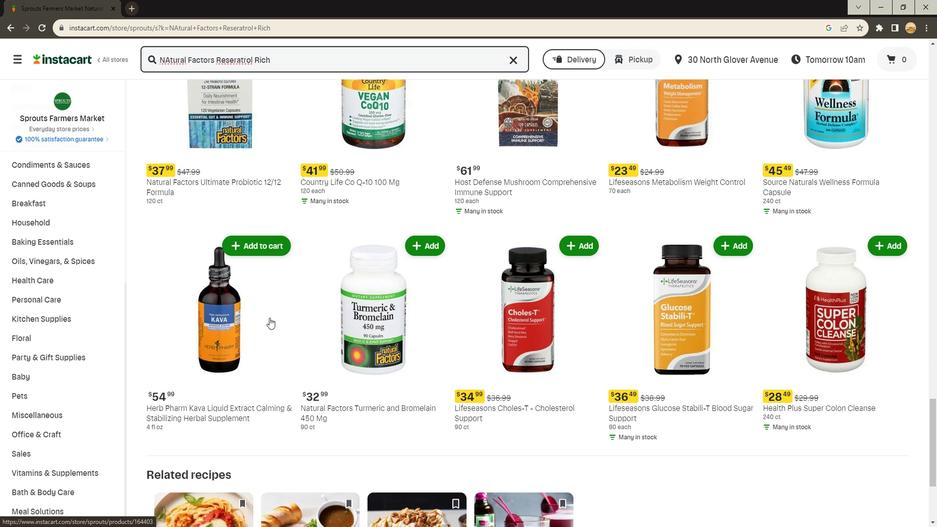 
Action: Mouse scrolled (267, 320) with delta (0, 0)
Screenshot: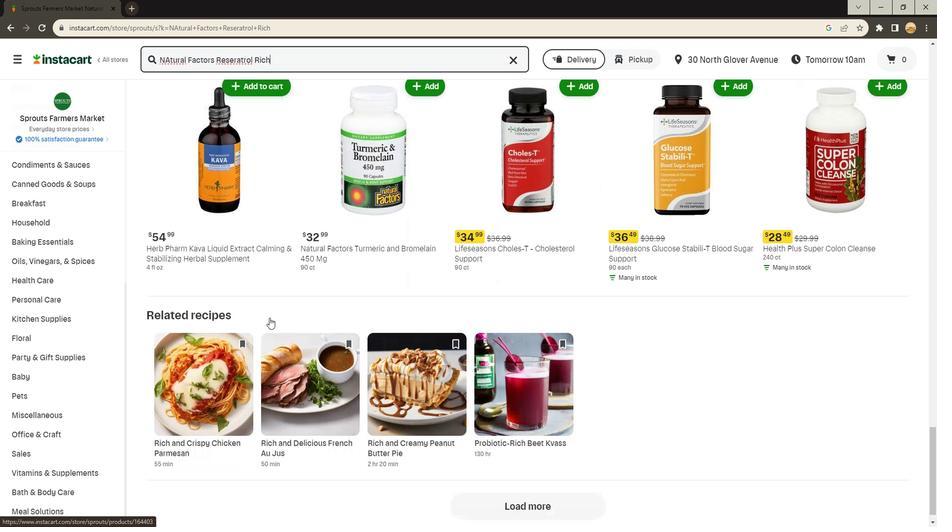 
Action: Mouse scrolled (267, 320) with delta (0, 0)
Screenshot: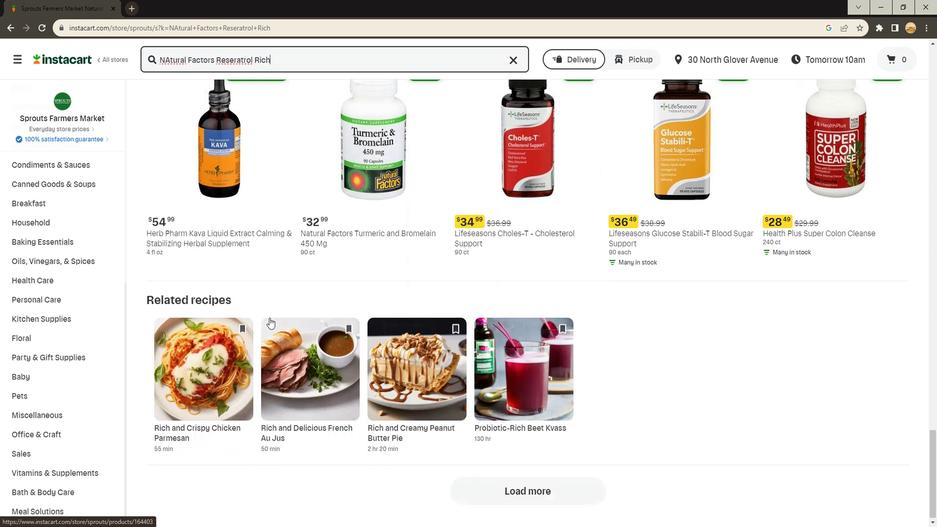 
Action: Mouse scrolled (267, 320) with delta (0, 0)
Screenshot: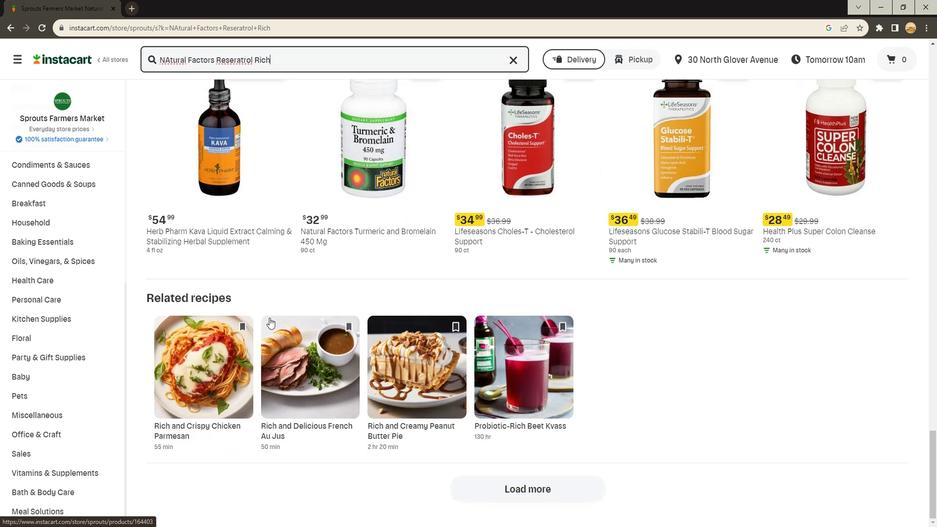 
Action: Mouse scrolled (267, 320) with delta (0, 0)
Screenshot: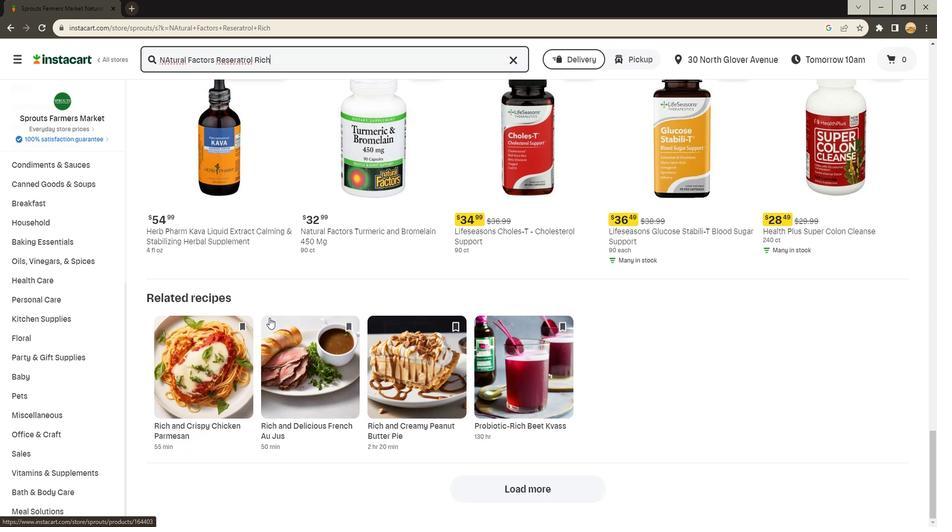 
